 Task: Buy 3 Knife Blocks from Kitchen Knives & Accessories section under best seller category for shipping address: Lauren Sanchez, 523 Junior Avenue, Duluth, Georgia 30097, Cell Number 4046170247. Pay from credit card ending with 9757, CVV 798
Action: Mouse moved to (176, 82)
Screenshot: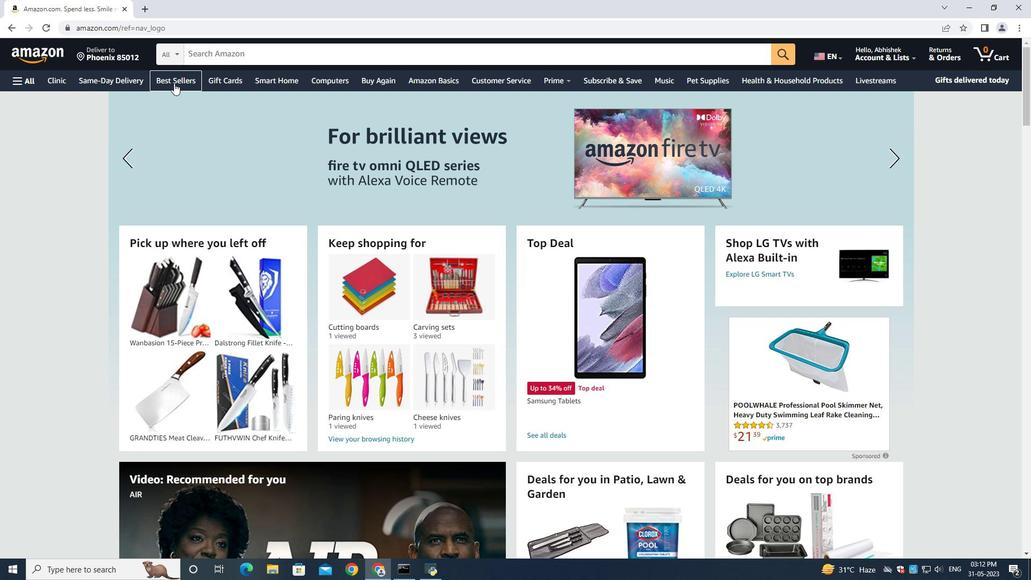
Action: Mouse pressed left at (176, 82)
Screenshot: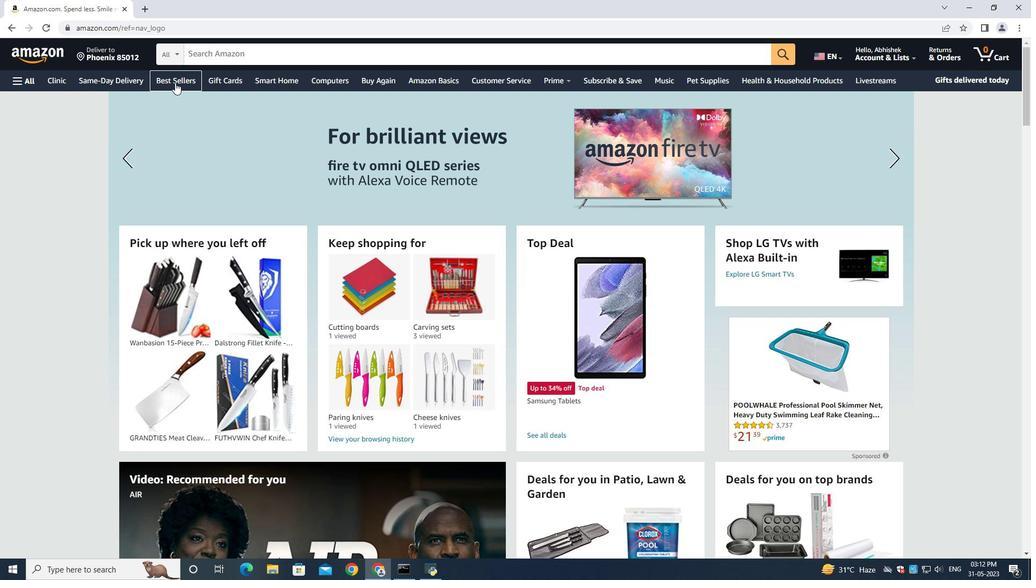 
Action: Mouse moved to (219, 59)
Screenshot: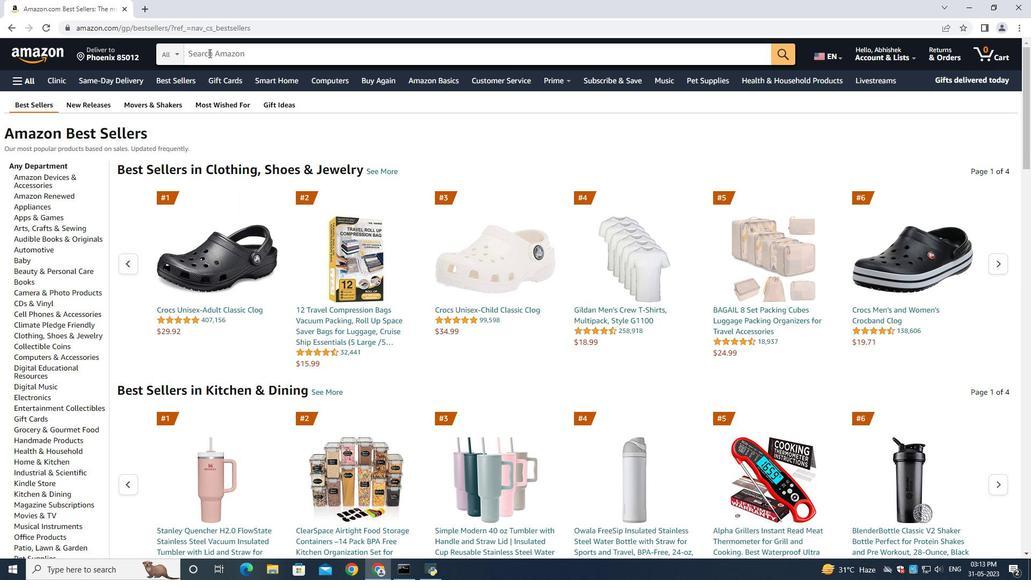 
Action: Mouse pressed left at (219, 59)
Screenshot: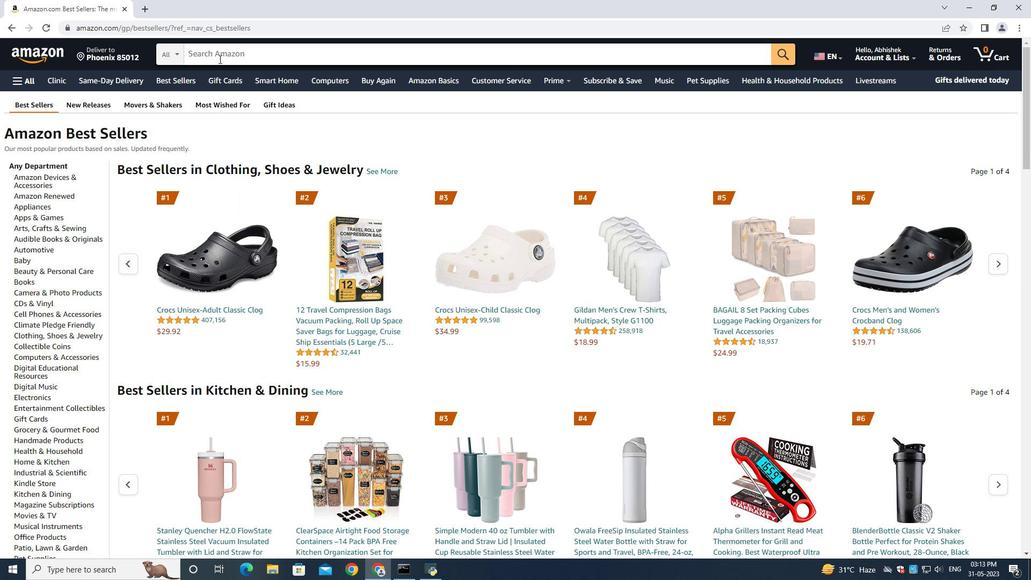 
Action: Mouse moved to (215, 59)
Screenshot: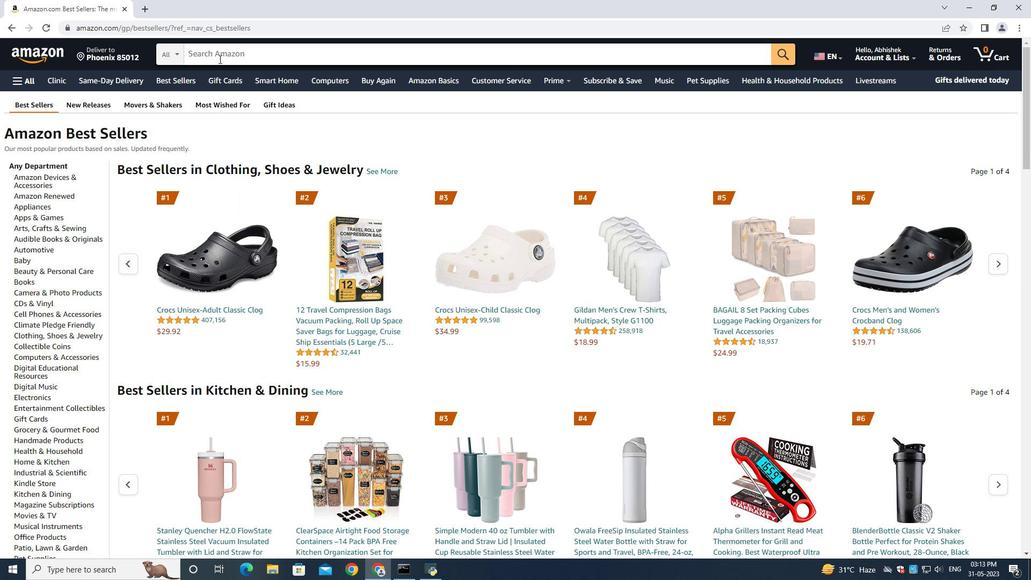 
Action: Key pressed <Key.shift><Key.shift><Key.shift><Key.shift><Key.shift><Key.shift><Key.shift><Key.shift><Key.shift><Key.shift>Knife<Key.space><Key.shift><Key.shift>Blocks<Key.enter>
Screenshot: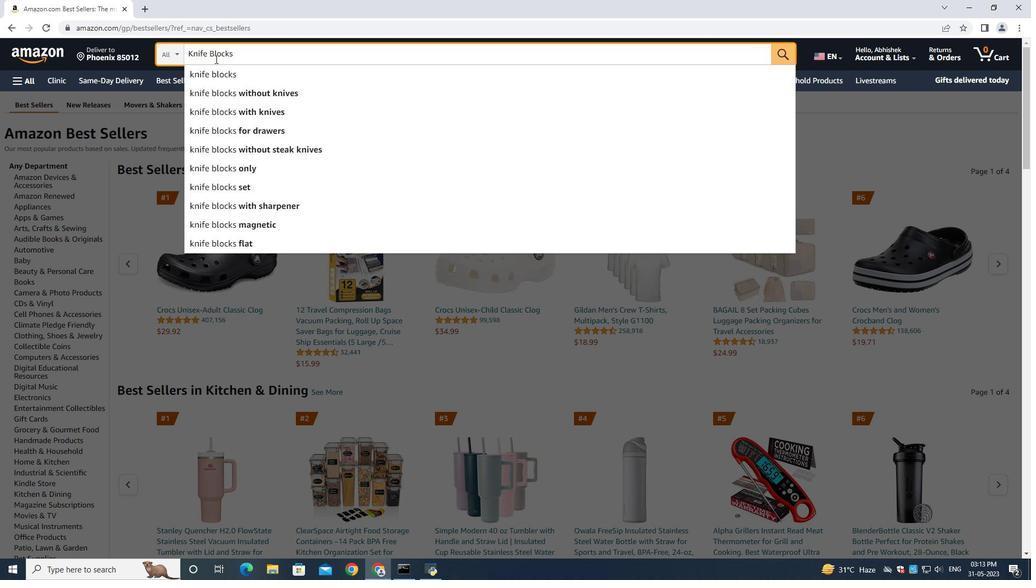 
Action: Mouse moved to (80, 290)
Screenshot: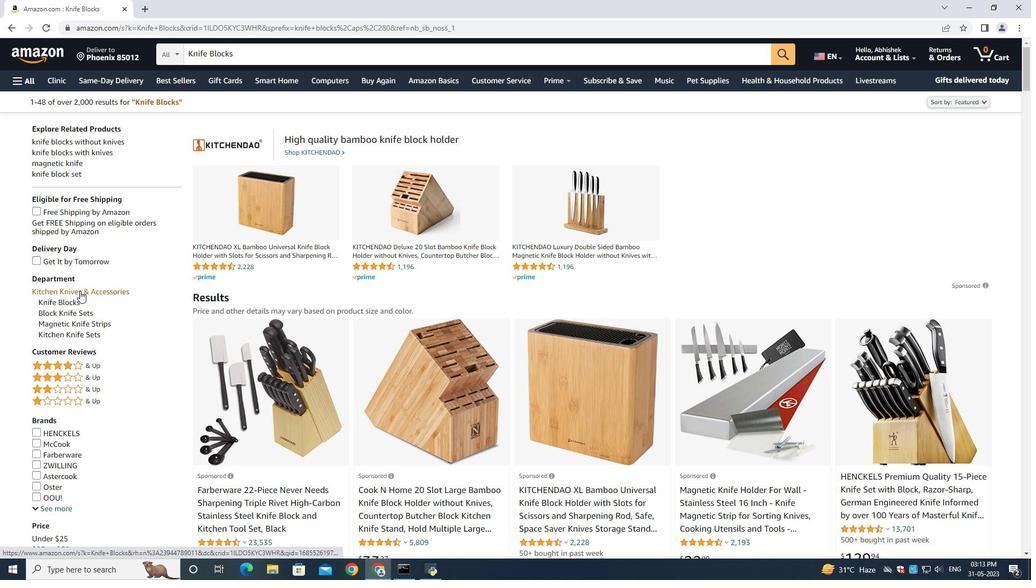 
Action: Mouse pressed left at (80, 290)
Screenshot: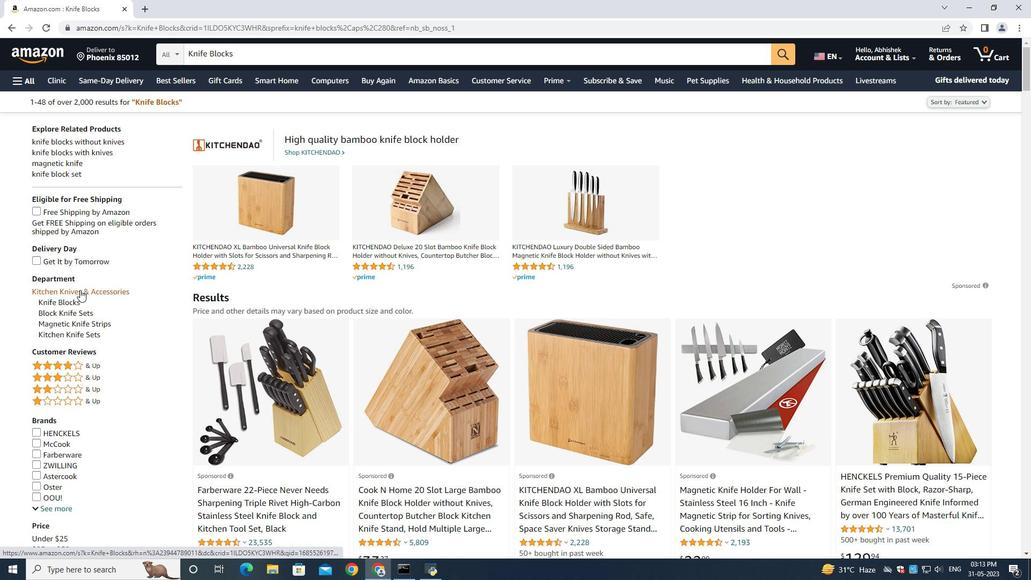 
Action: Mouse moved to (439, 387)
Screenshot: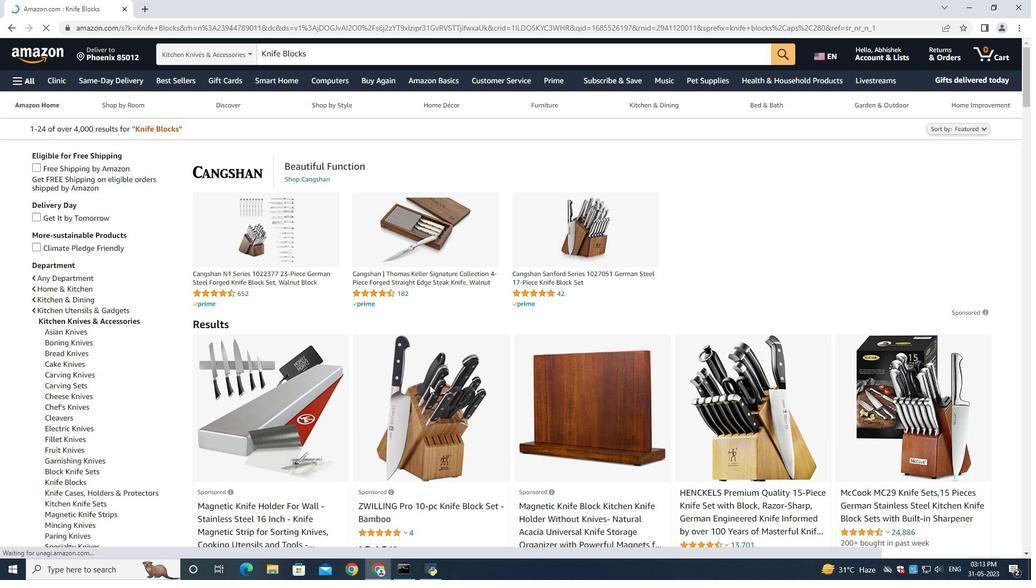 
Action: Mouse scrolled (439, 387) with delta (0, 0)
Screenshot: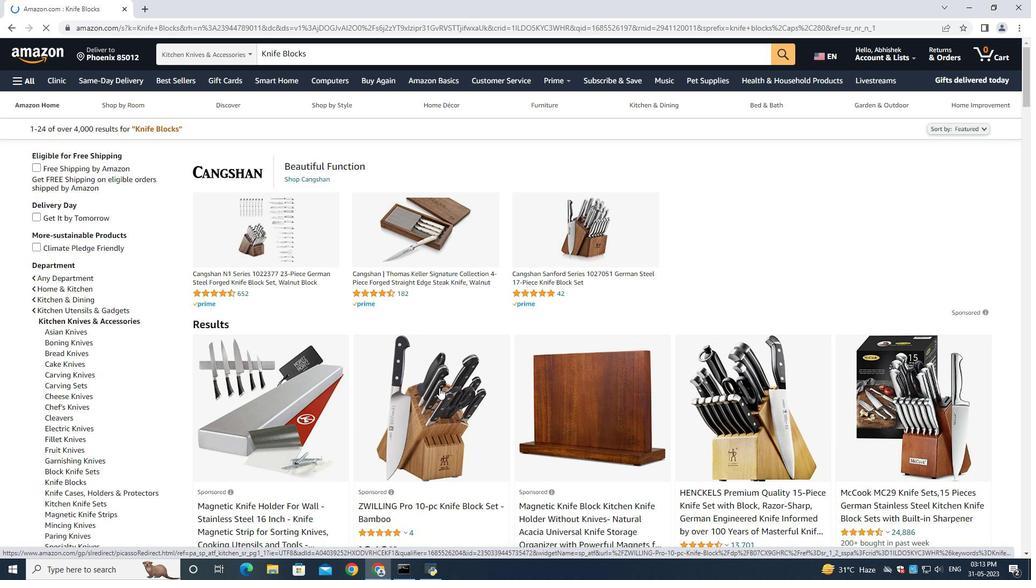 
Action: Mouse scrolled (439, 387) with delta (0, 0)
Screenshot: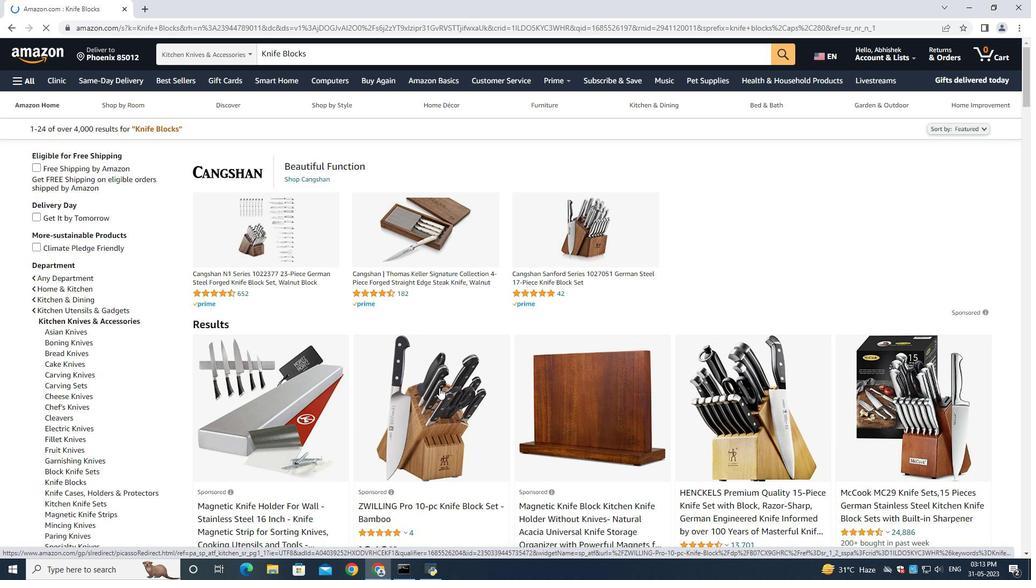 
Action: Mouse moved to (439, 387)
Screenshot: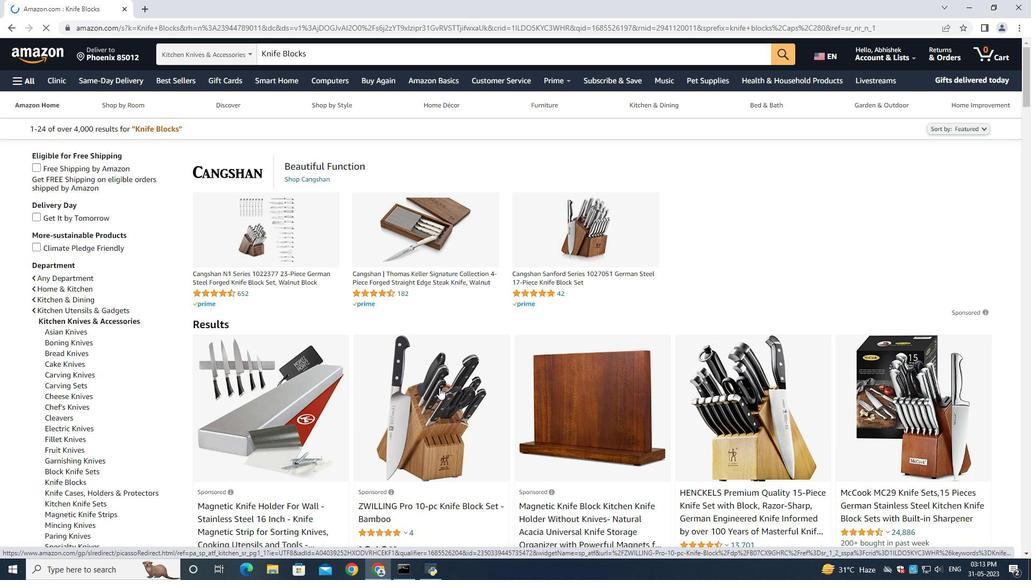 
Action: Mouse scrolled (439, 387) with delta (0, 0)
Screenshot: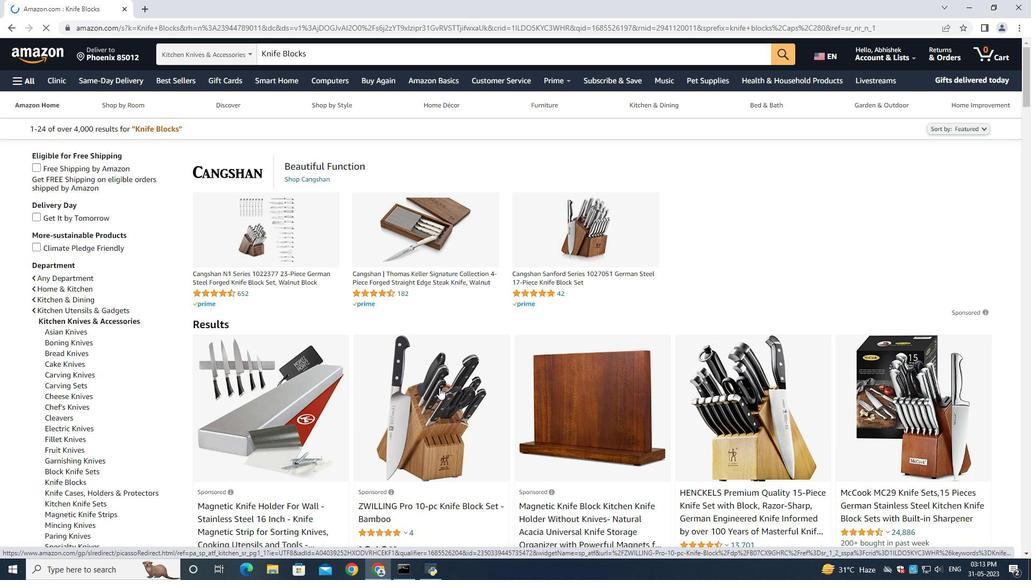 
Action: Mouse scrolled (439, 387) with delta (0, 0)
Screenshot: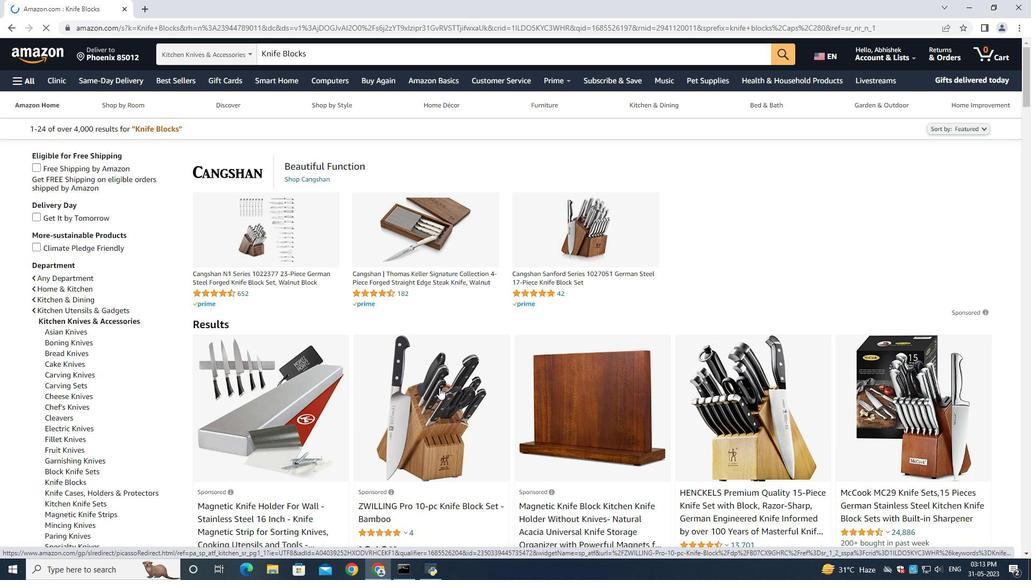 
Action: Mouse moved to (728, 288)
Screenshot: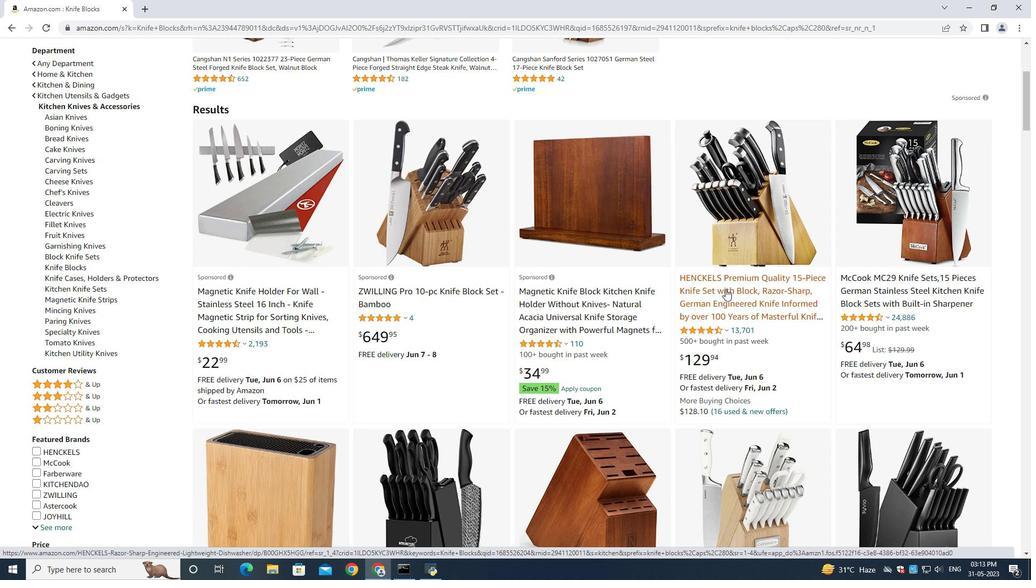 
Action: Mouse pressed left at (728, 288)
Screenshot: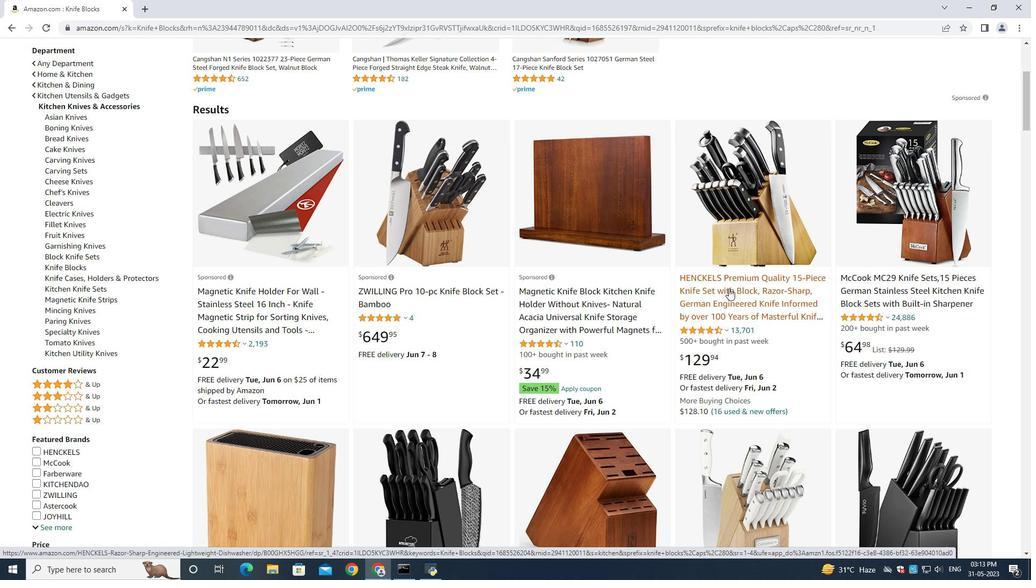 
Action: Mouse moved to (393, 479)
Screenshot: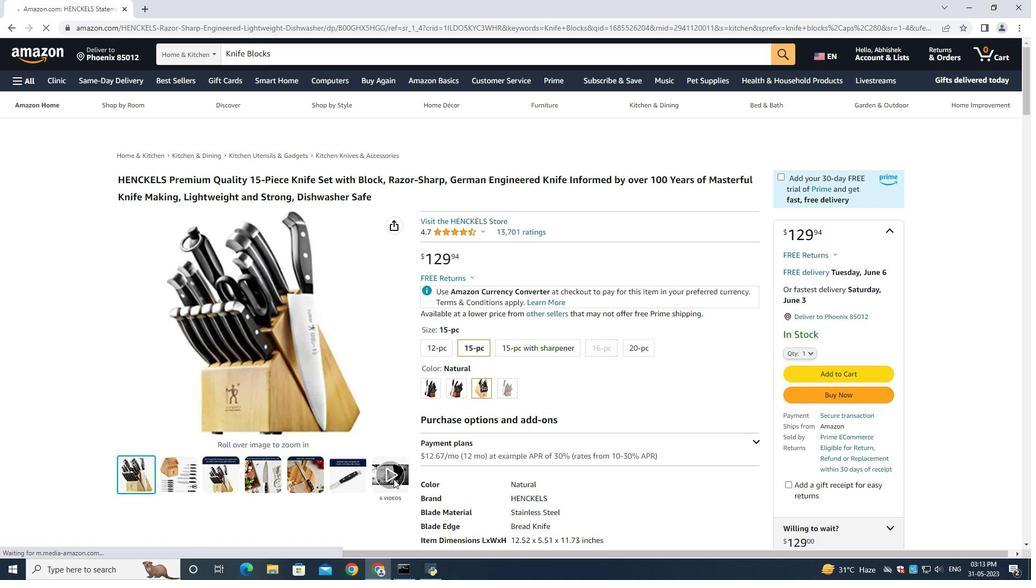 
Action: Mouse pressed left at (393, 479)
Screenshot: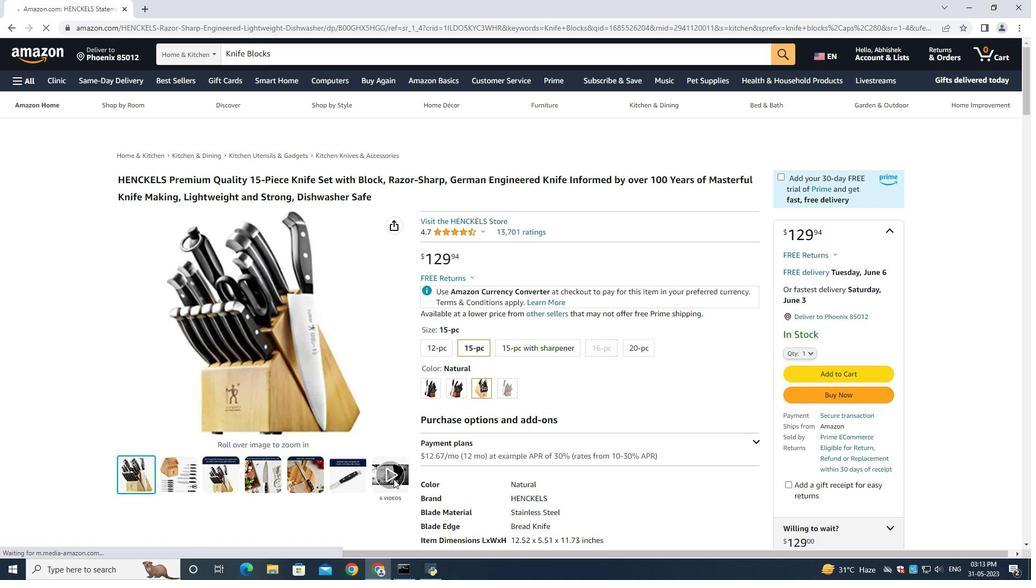 
Action: Mouse moved to (993, 98)
Screenshot: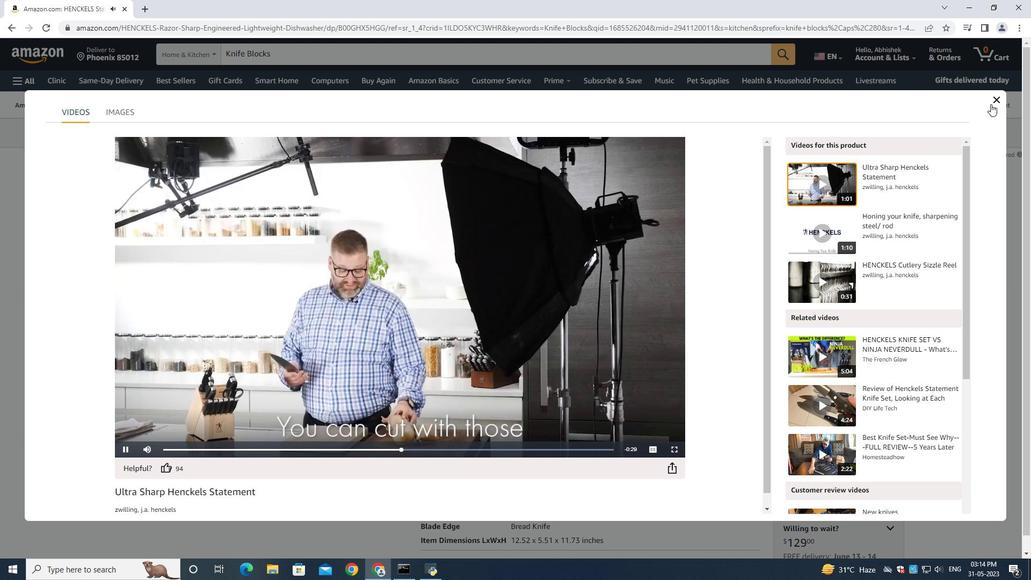 
Action: Mouse pressed left at (993, 98)
Screenshot: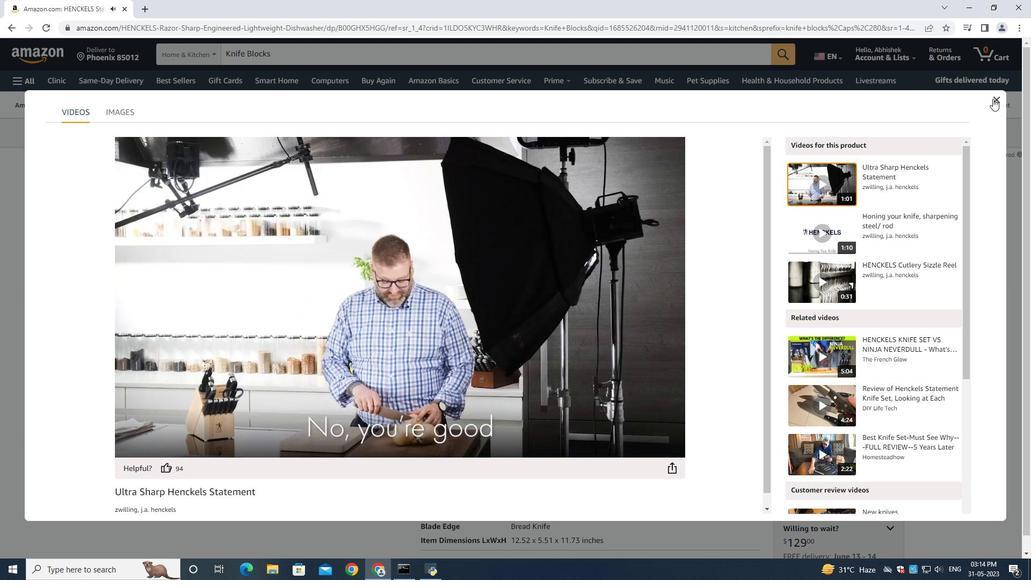 
Action: Mouse moved to (804, 351)
Screenshot: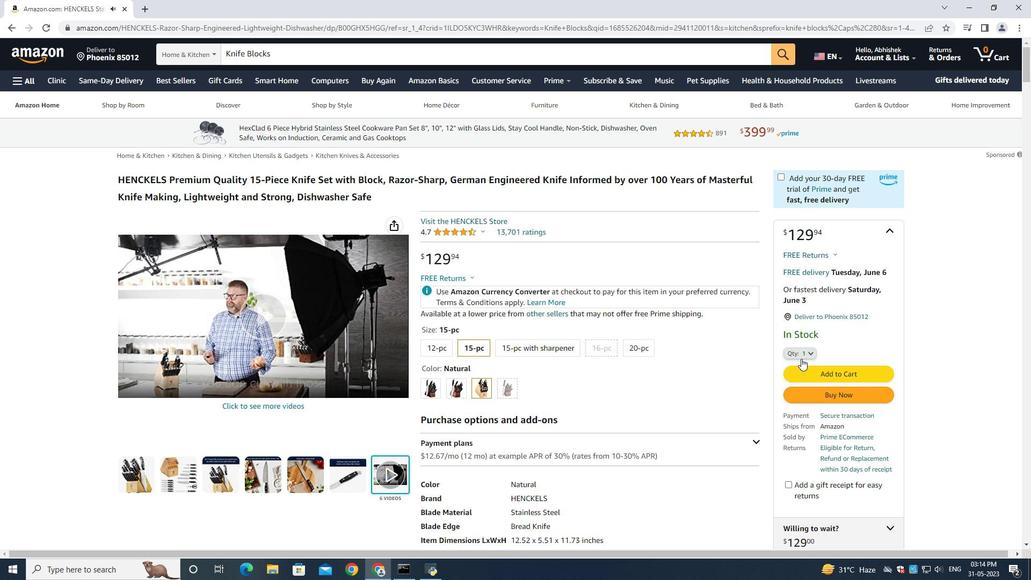 
Action: Mouse pressed left at (804, 351)
Screenshot: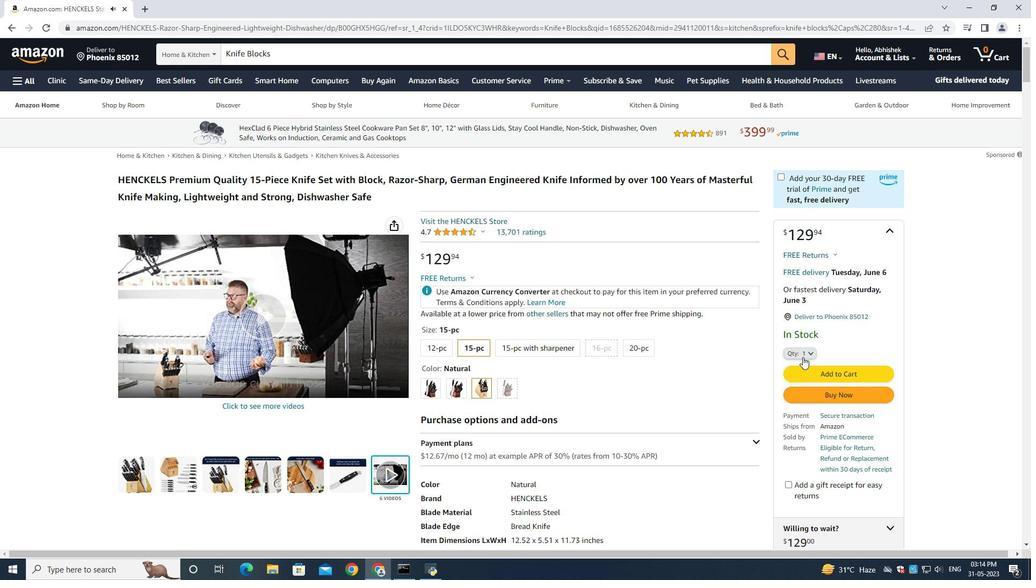 
Action: Mouse moved to (801, 91)
Screenshot: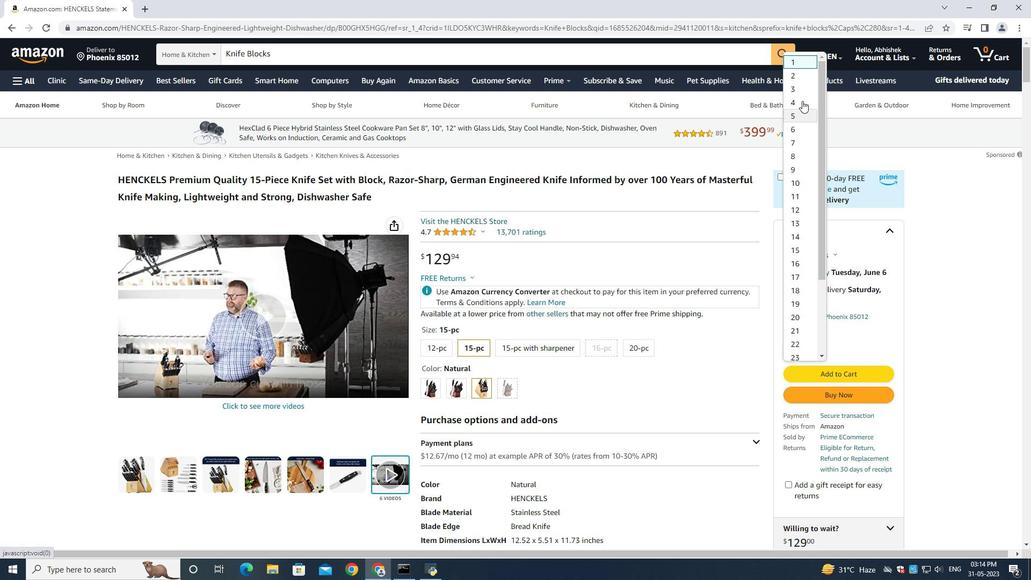 
Action: Mouse pressed left at (801, 91)
Screenshot: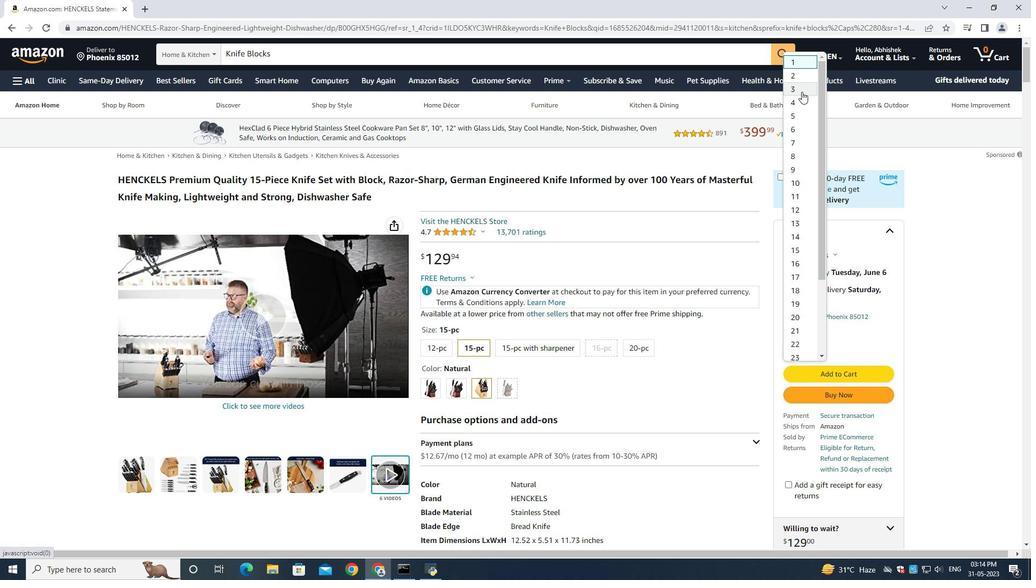 
Action: Mouse moved to (833, 392)
Screenshot: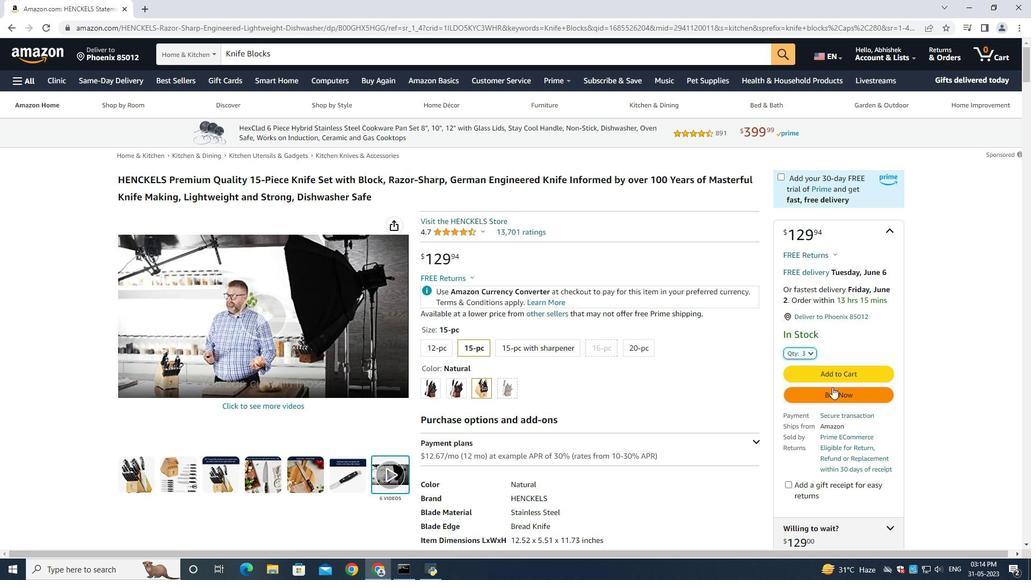 
Action: Mouse pressed left at (833, 392)
Screenshot: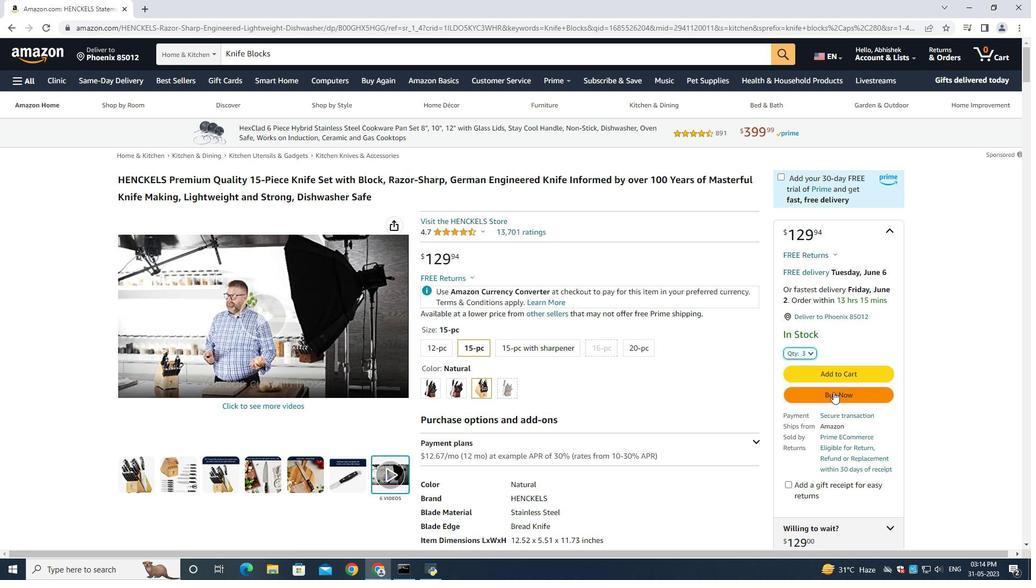 
Action: Mouse moved to (548, 384)
Screenshot: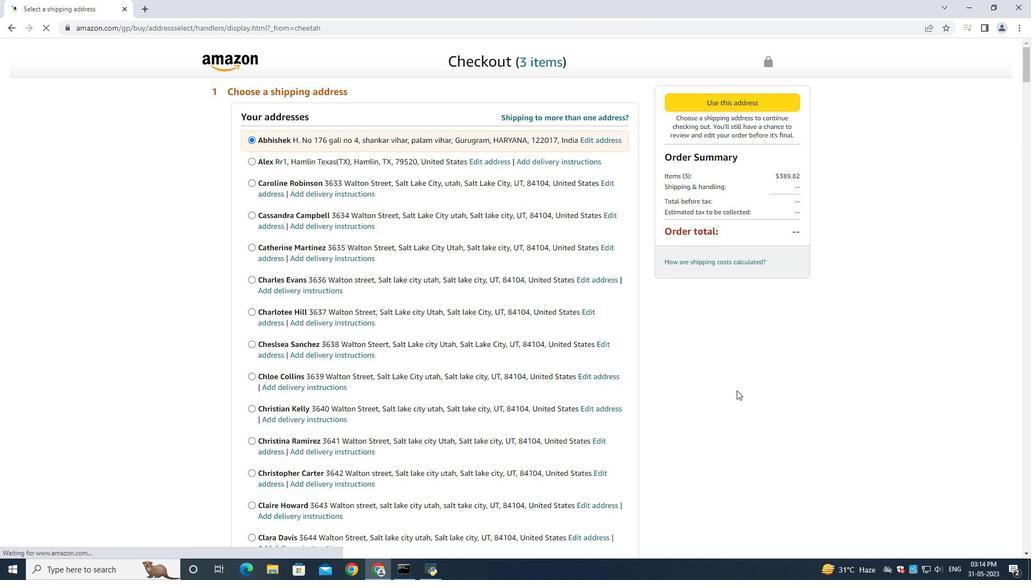 
Action: Mouse scrolled (548, 384) with delta (0, 0)
Screenshot: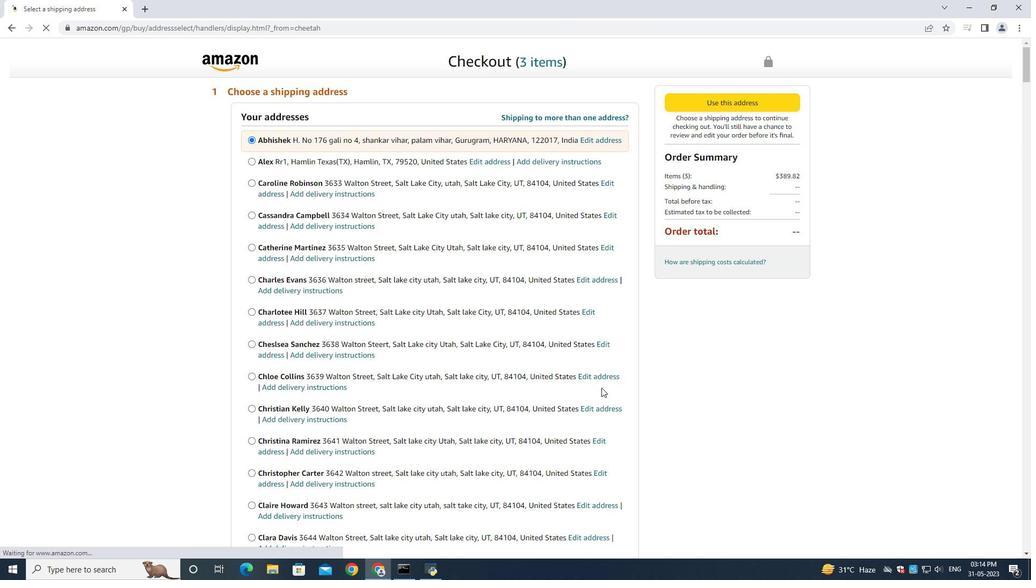 
Action: Mouse moved to (548, 384)
Screenshot: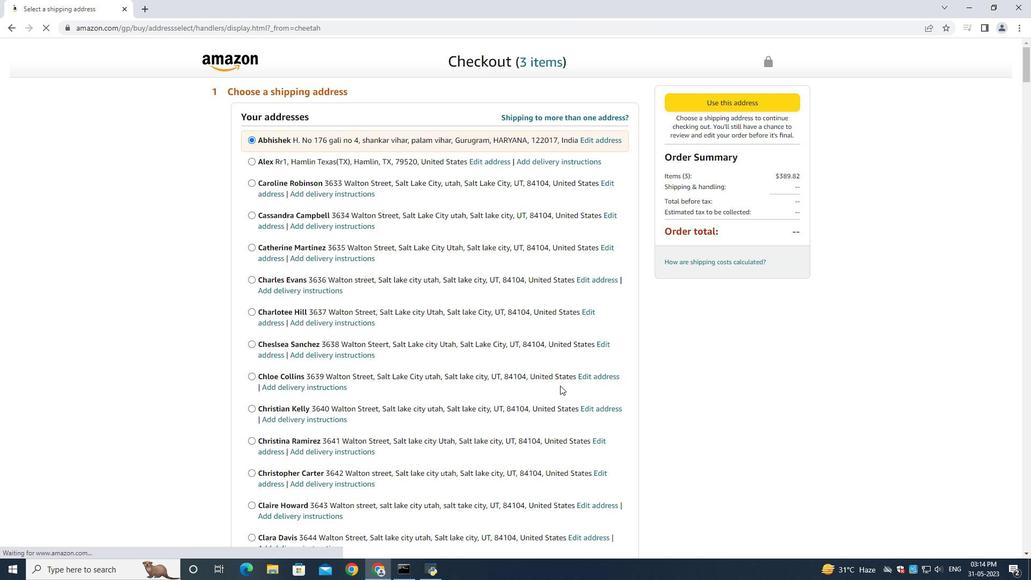 
Action: Mouse scrolled (548, 384) with delta (0, 0)
Screenshot: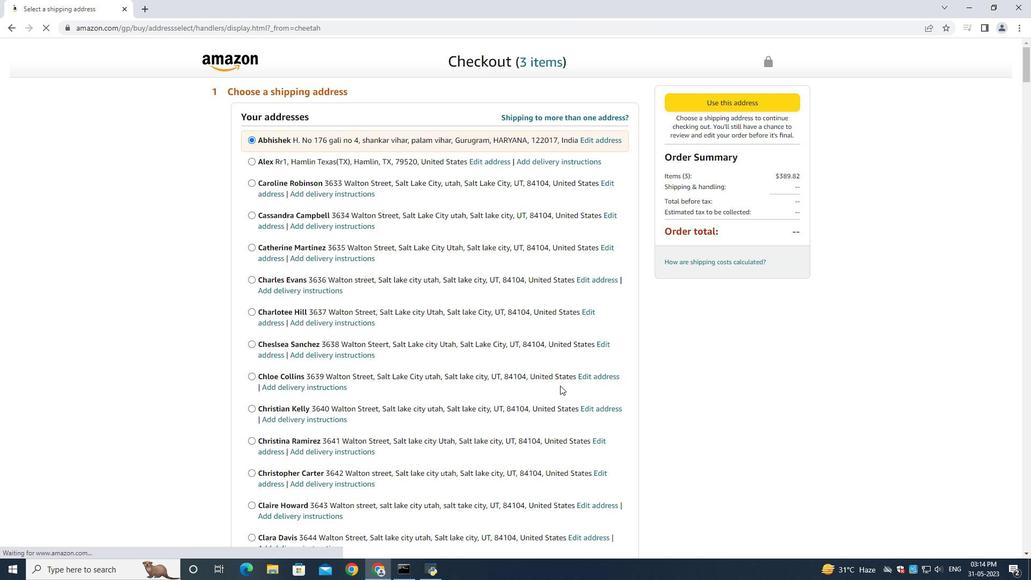 
Action: Mouse scrolled (548, 384) with delta (0, 0)
Screenshot: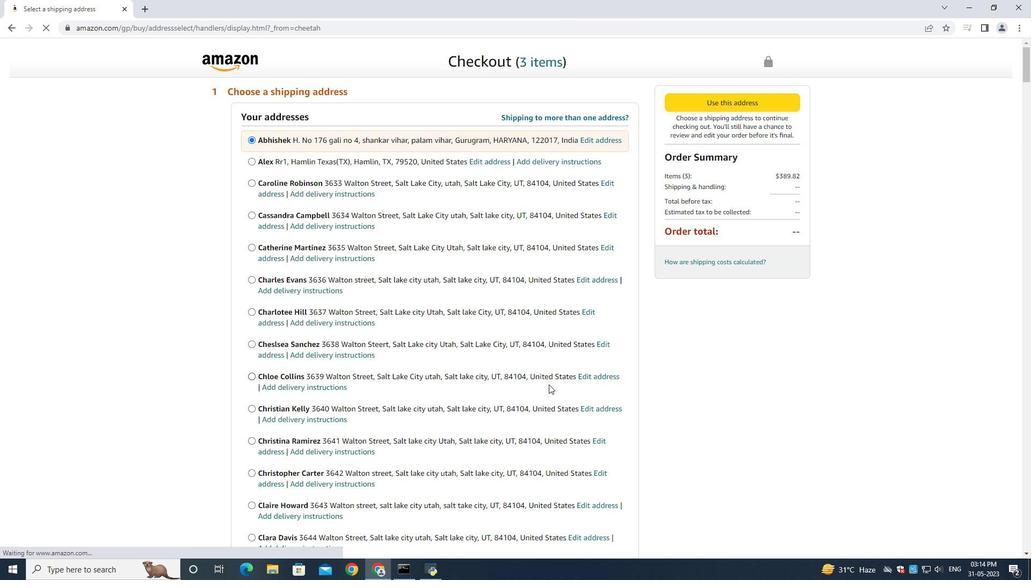 
Action: Mouse scrolled (548, 384) with delta (0, 0)
Screenshot: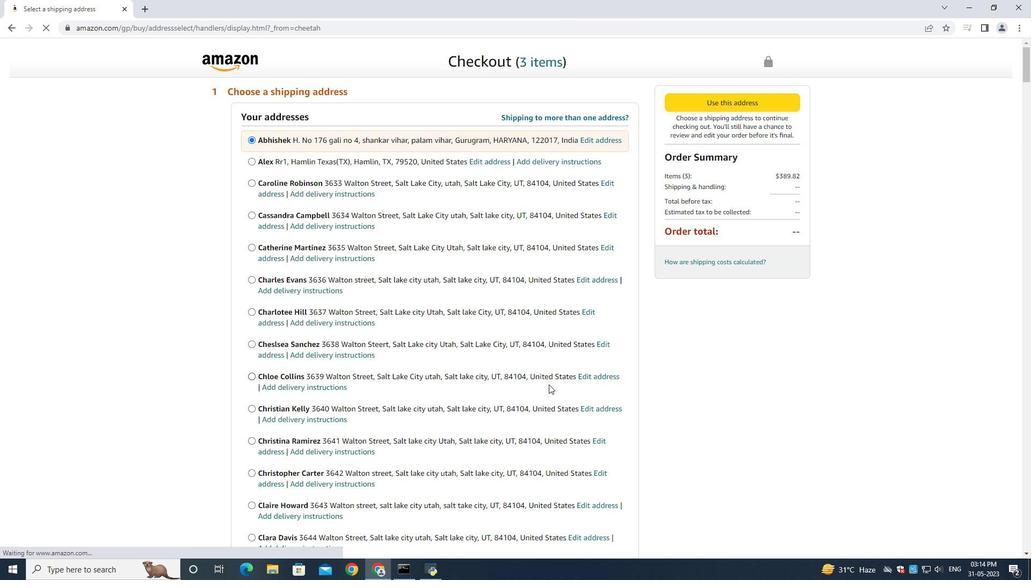 
Action: Mouse scrolled (548, 384) with delta (0, 0)
Screenshot: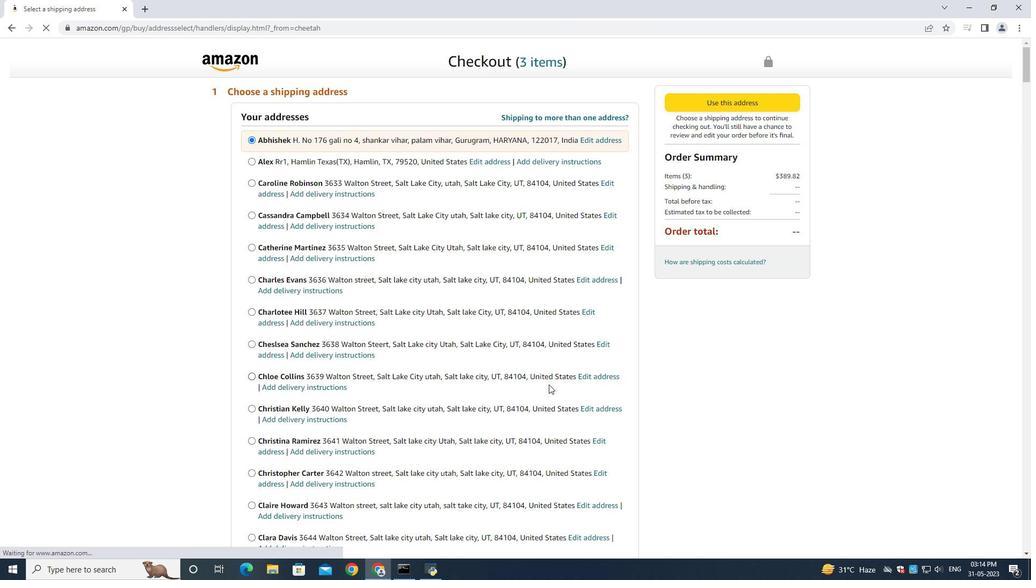 
Action: Mouse scrolled (548, 384) with delta (0, 0)
Screenshot: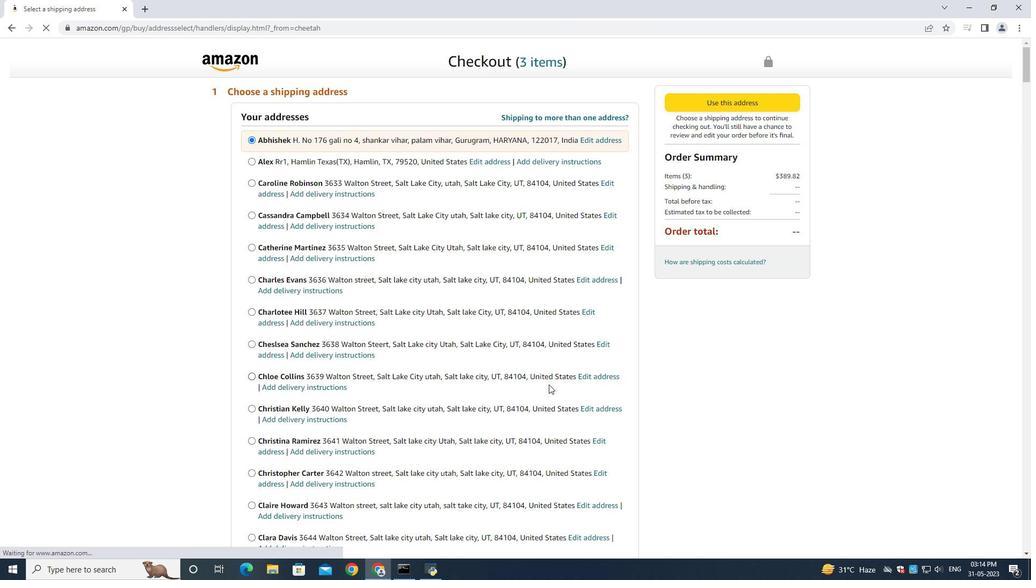 
Action: Mouse moved to (664, 406)
Screenshot: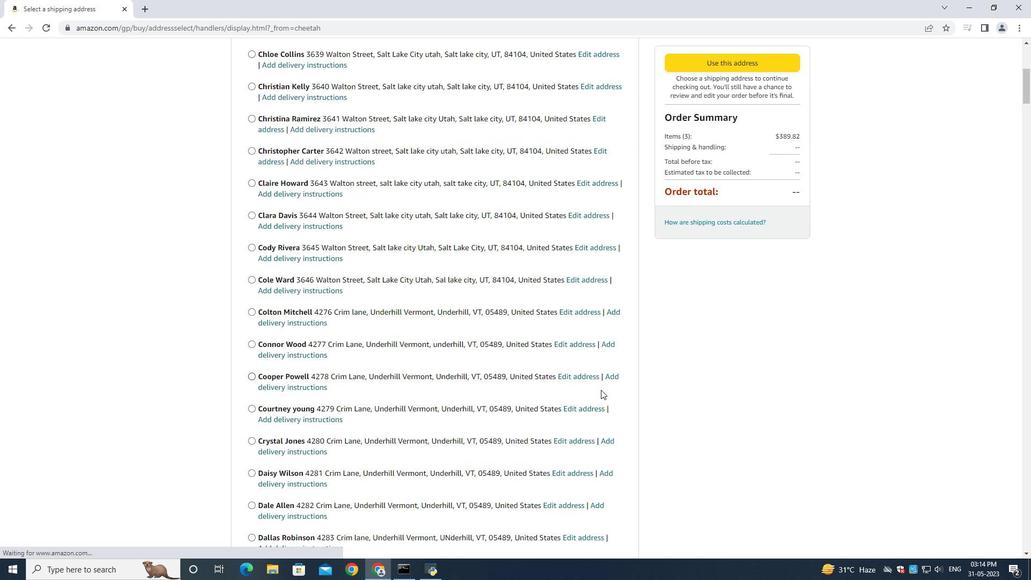 
Action: Mouse scrolled (662, 403) with delta (0, 0)
Screenshot: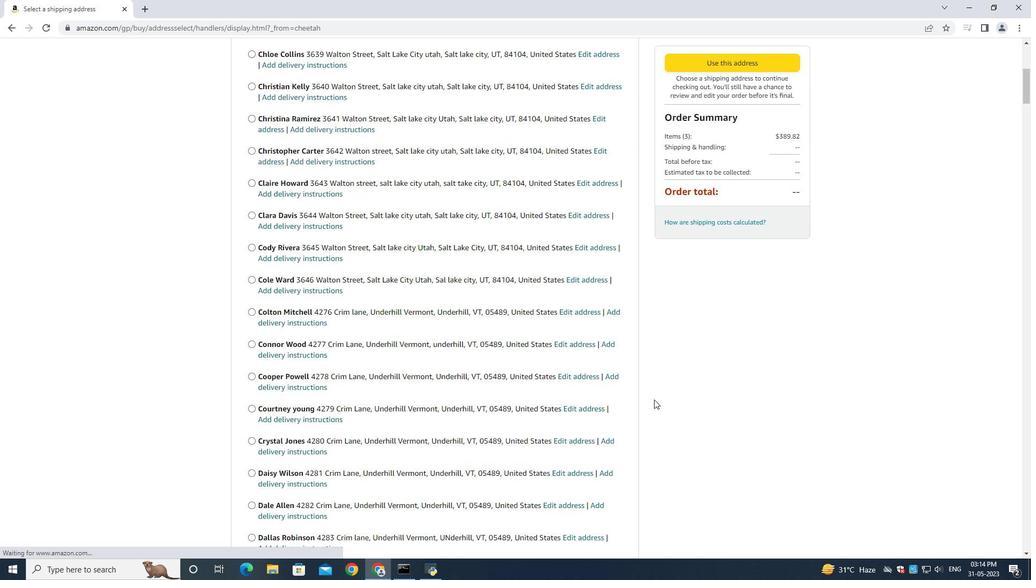 
Action: Mouse moved to (665, 406)
Screenshot: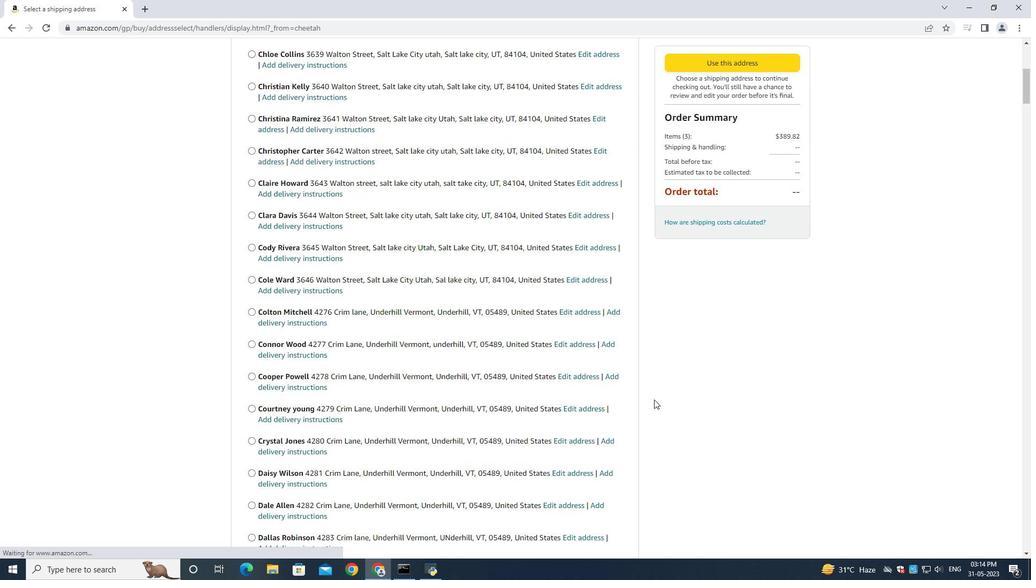 
Action: Mouse scrolled (665, 406) with delta (0, 0)
Screenshot: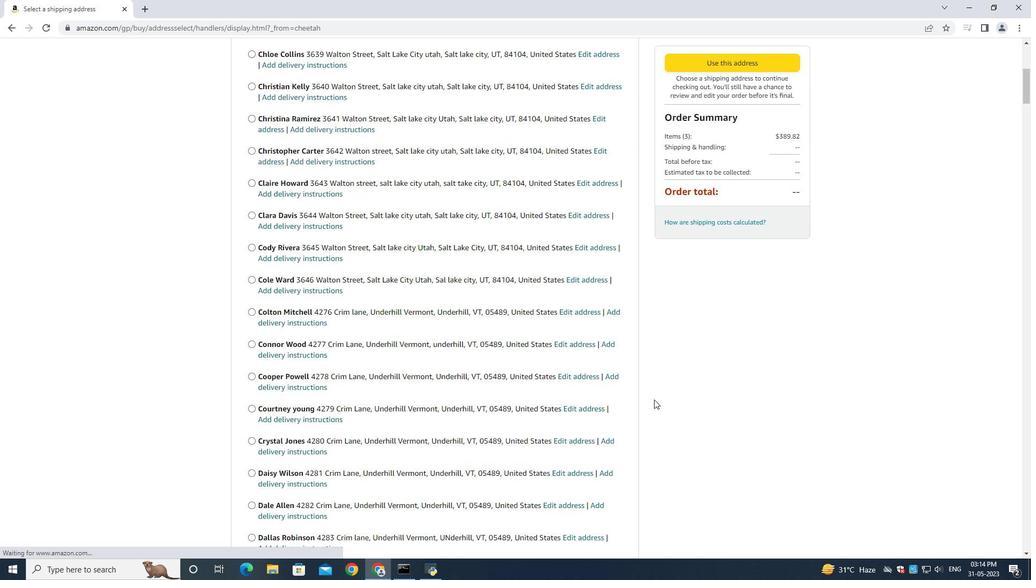 
Action: Mouse moved to (665, 406)
Screenshot: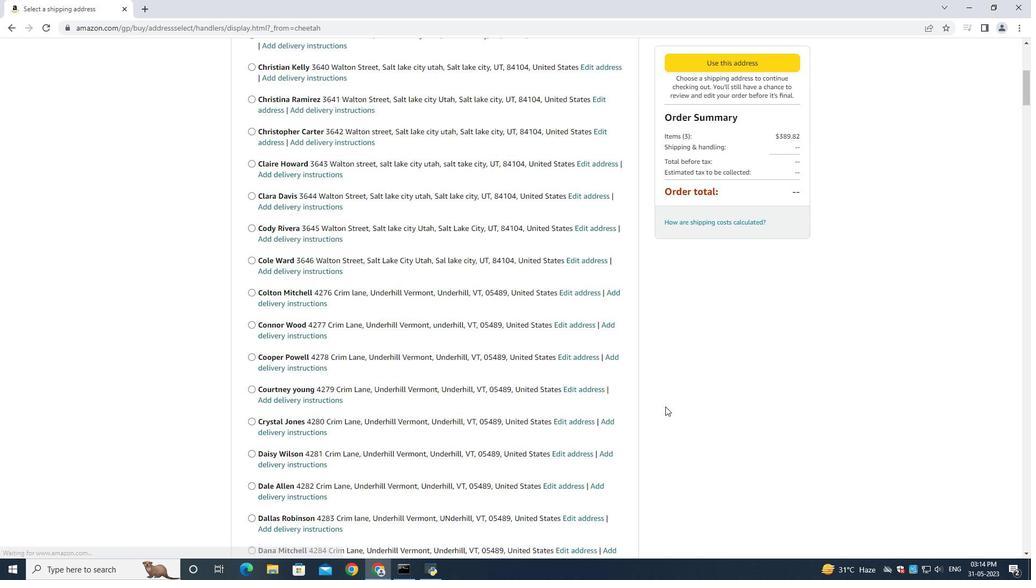 
Action: Mouse scrolled (665, 406) with delta (0, 0)
Screenshot: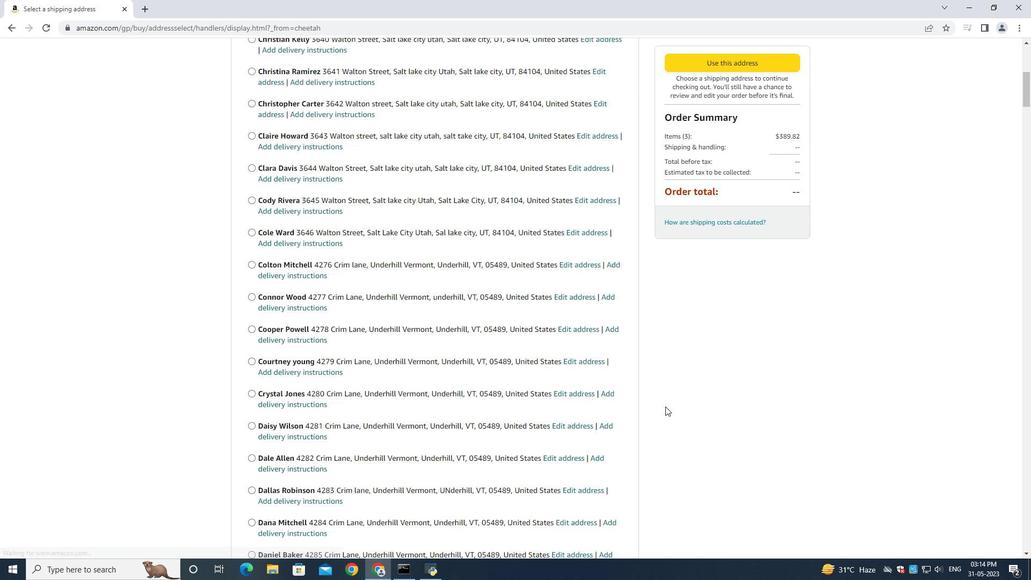 
Action: Mouse moved to (668, 406)
Screenshot: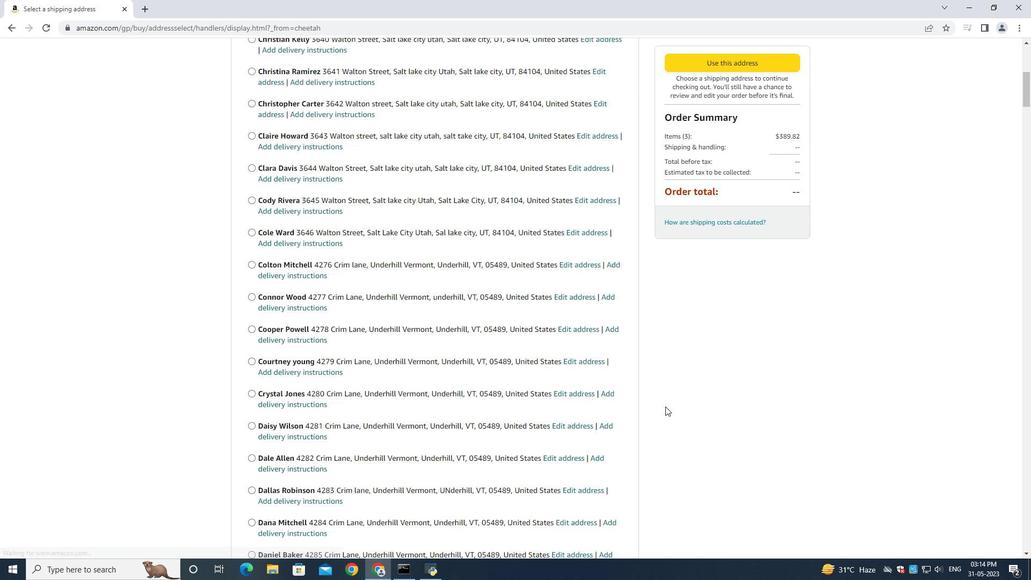 
Action: Mouse scrolled (665, 406) with delta (0, 0)
Screenshot: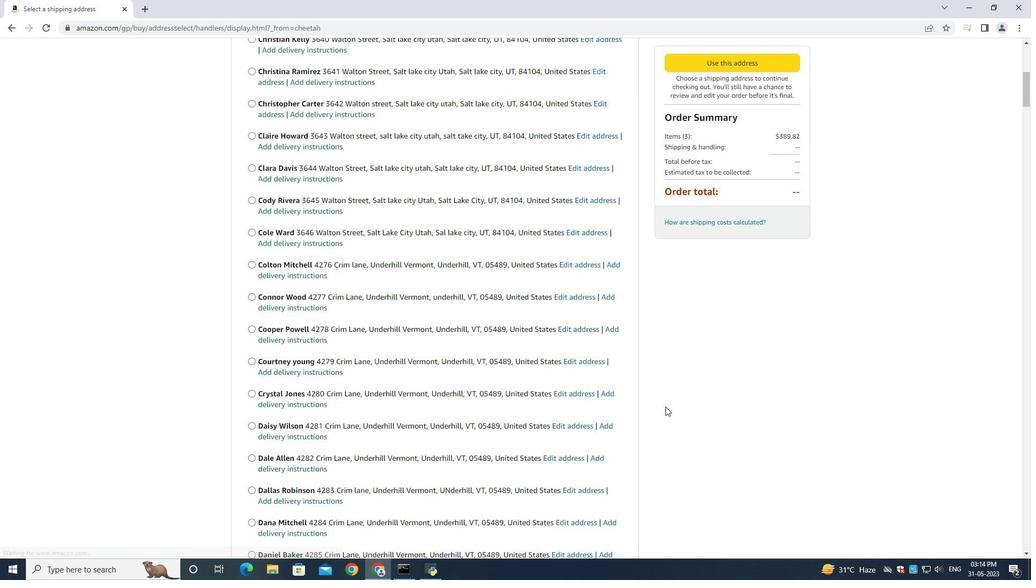 
Action: Mouse moved to (671, 406)
Screenshot: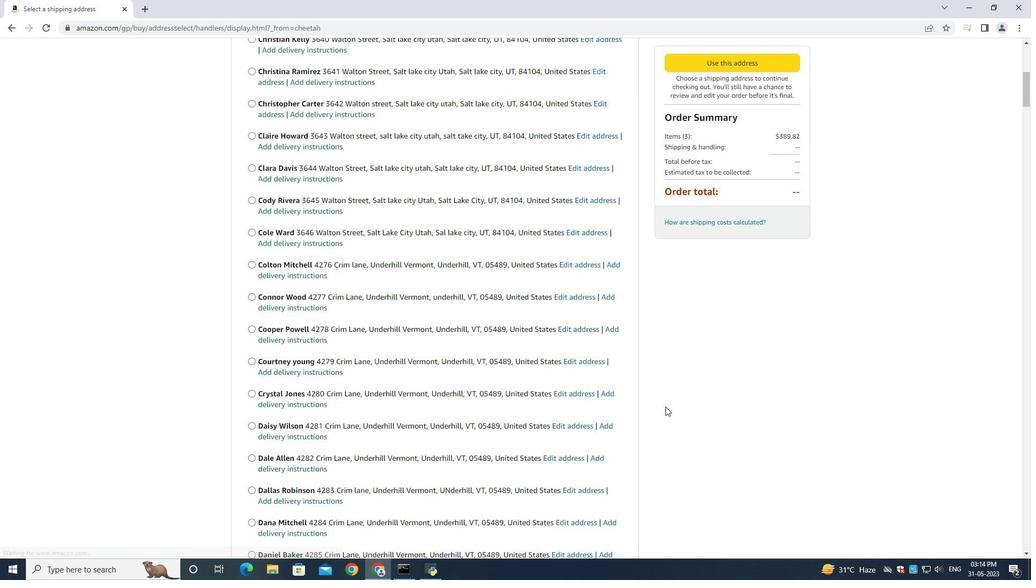 
Action: Mouse scrolled (665, 406) with delta (0, 0)
Screenshot: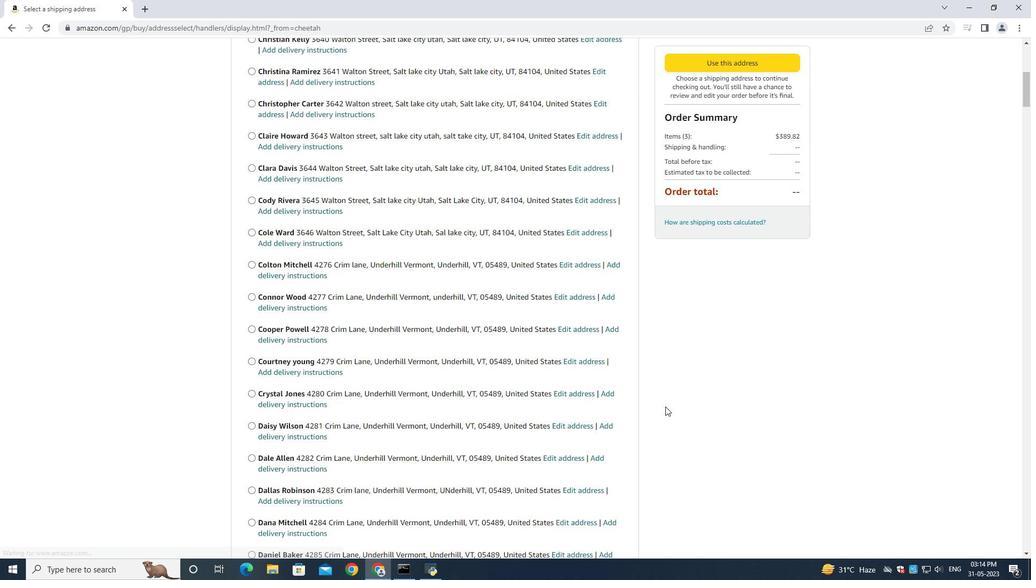 
Action: Mouse moved to (699, 406)
Screenshot: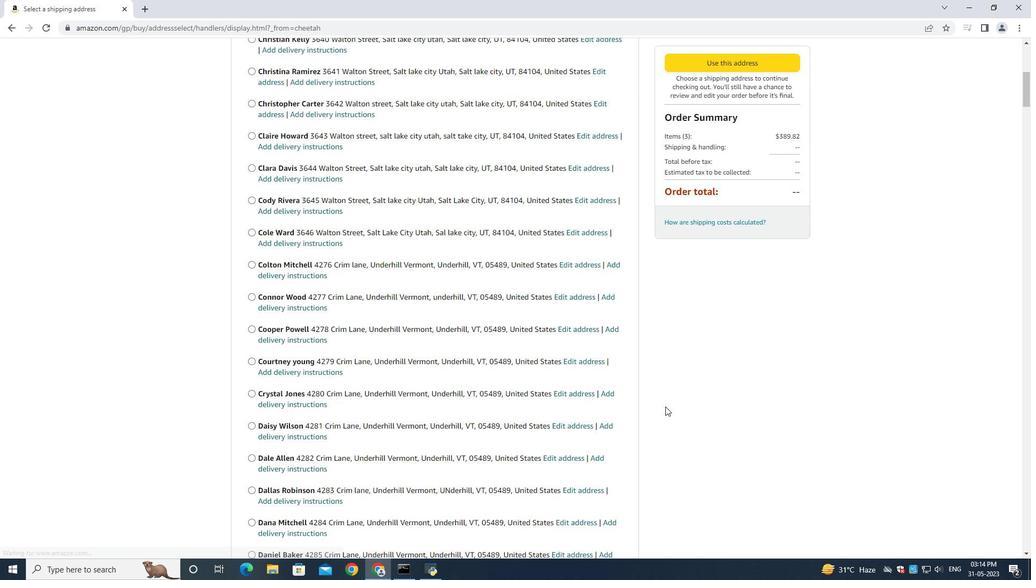 
Action: Mouse scrolled (665, 406) with delta (0, 0)
Screenshot: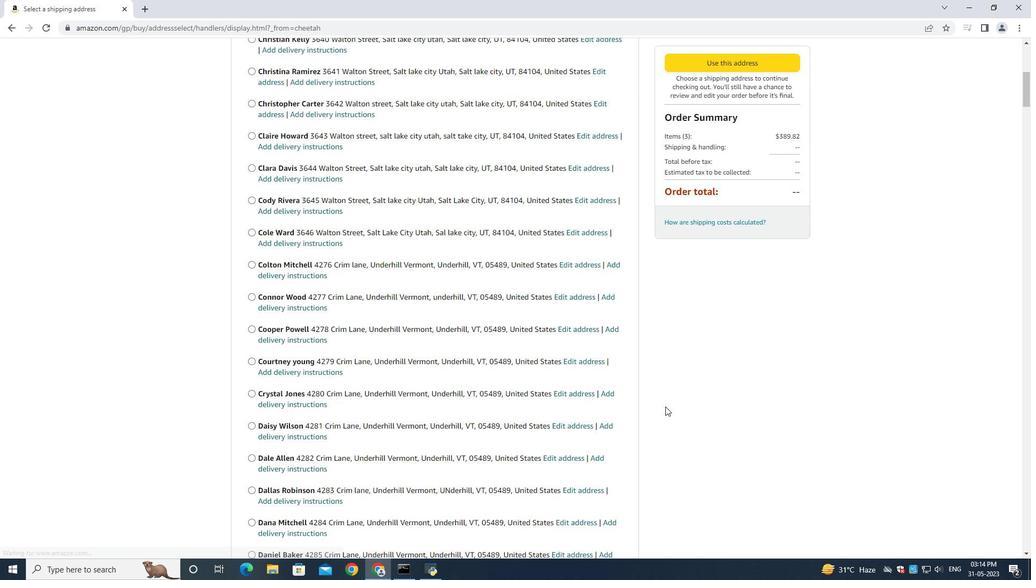 
Action: Mouse moved to (1024, 118)
Screenshot: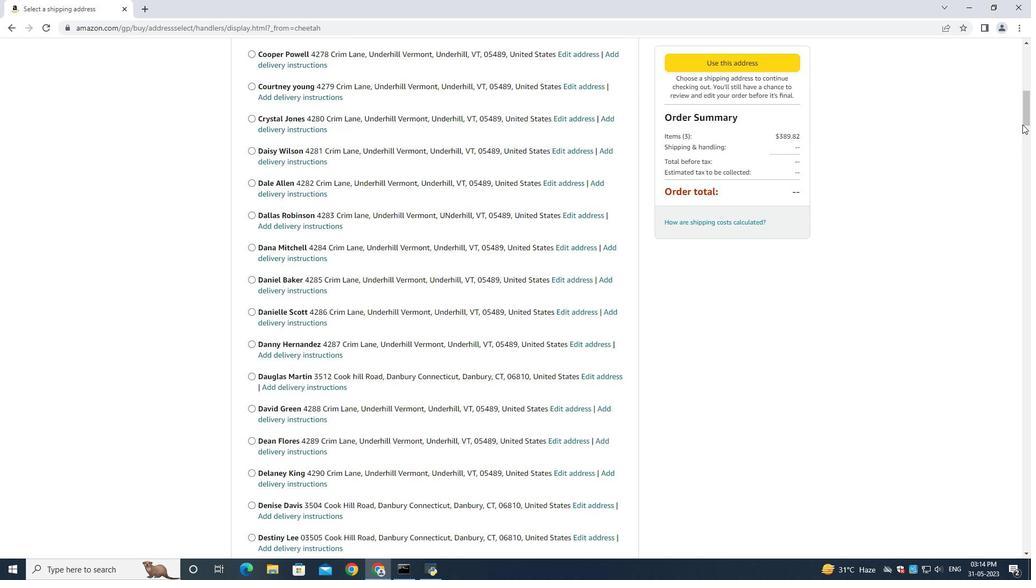 
Action: Mouse pressed left at (1024, 118)
Screenshot: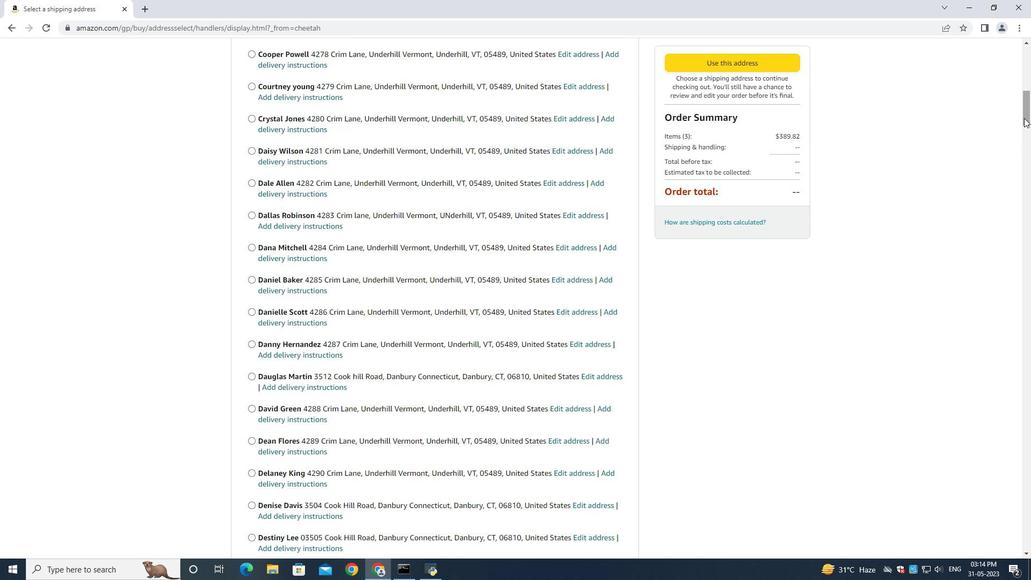 
Action: Mouse moved to (612, 371)
Screenshot: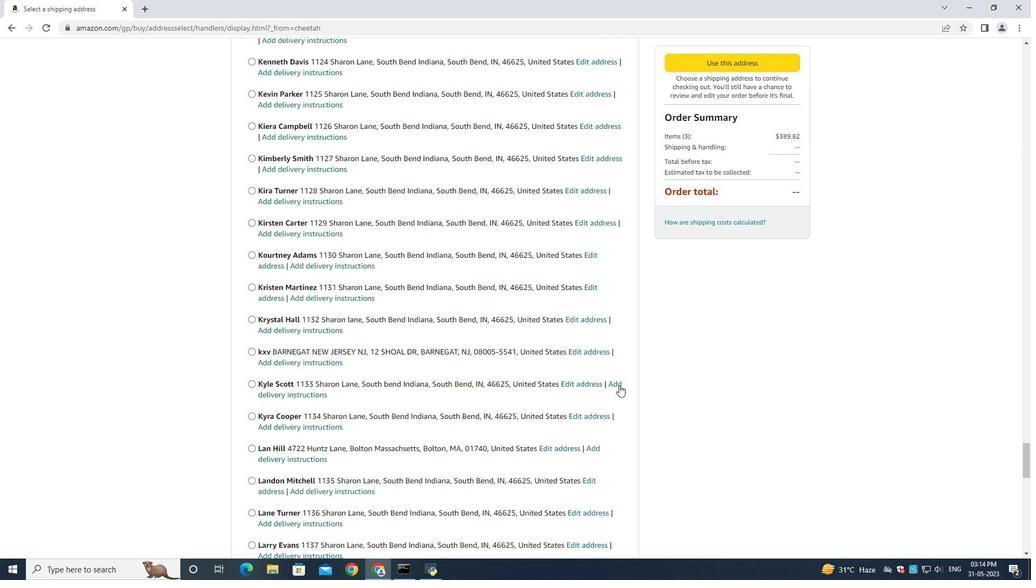 
Action: Mouse scrolled (612, 370) with delta (0, 0)
Screenshot: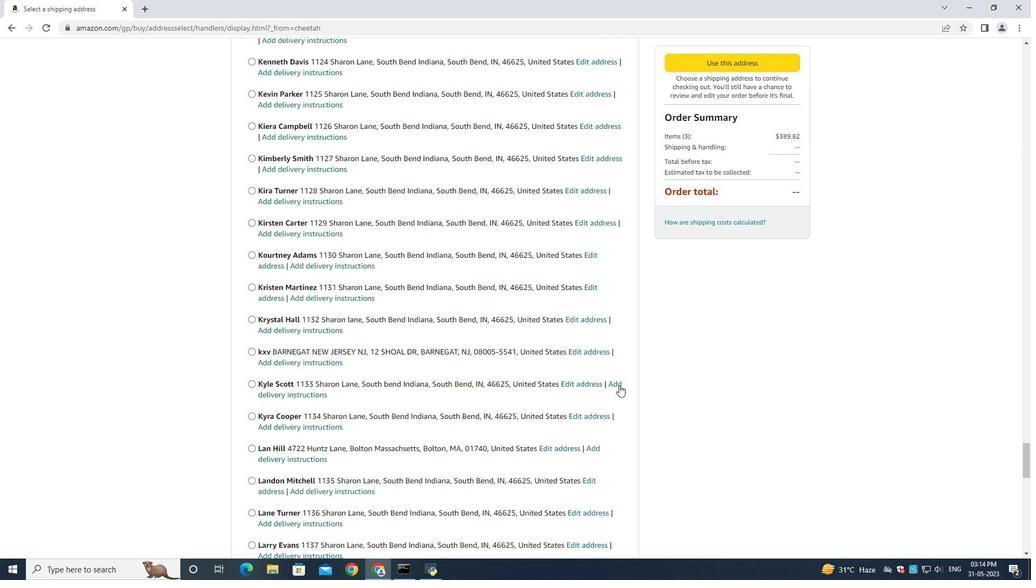 
Action: Mouse moved to (612, 371)
Screenshot: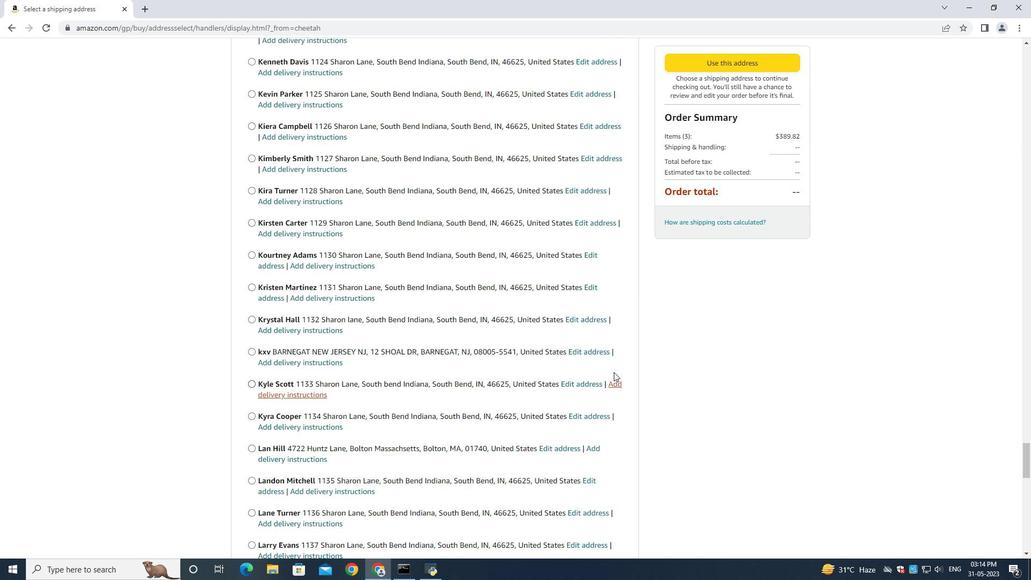 
Action: Mouse scrolled (612, 371) with delta (0, 0)
Screenshot: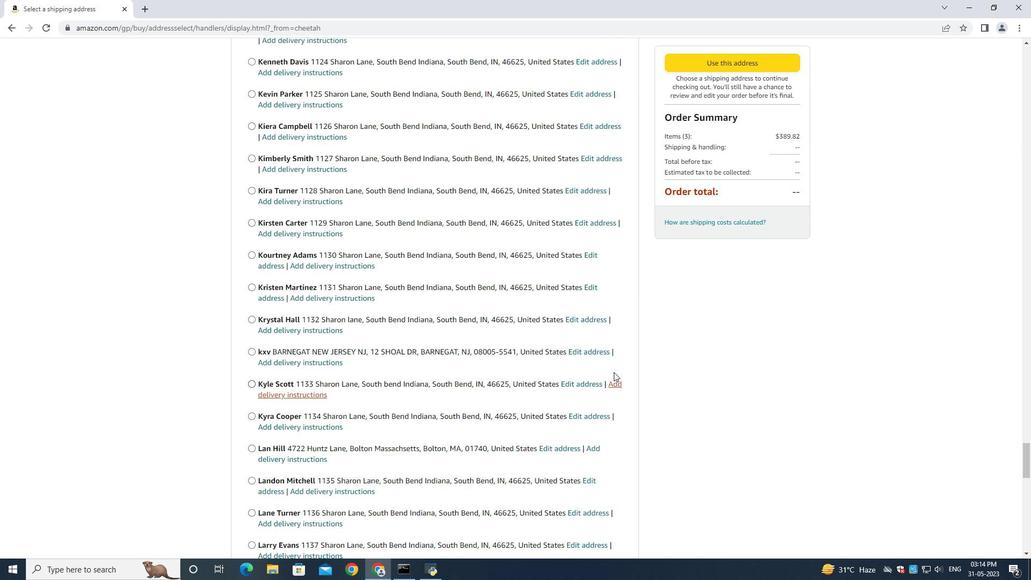 
Action: Mouse scrolled (612, 371) with delta (0, 0)
Screenshot: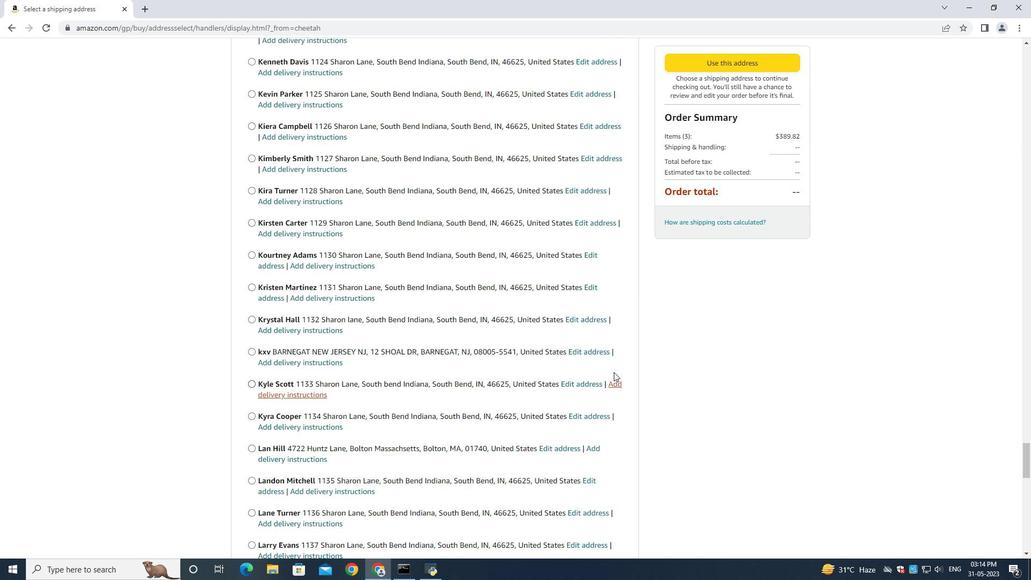 
Action: Mouse scrolled (612, 371) with delta (0, 0)
Screenshot: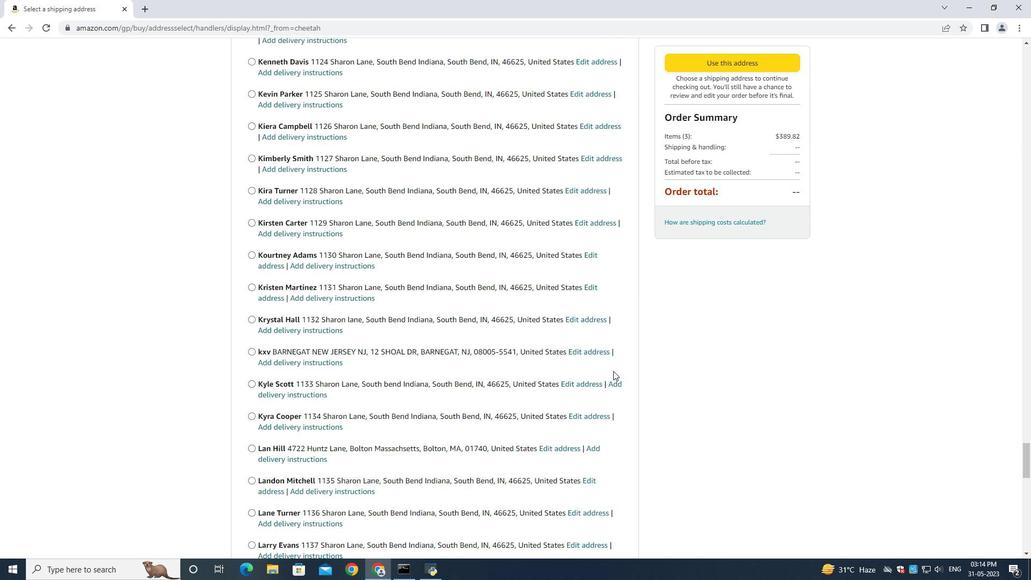 
Action: Mouse scrolled (612, 371) with delta (0, 0)
Screenshot: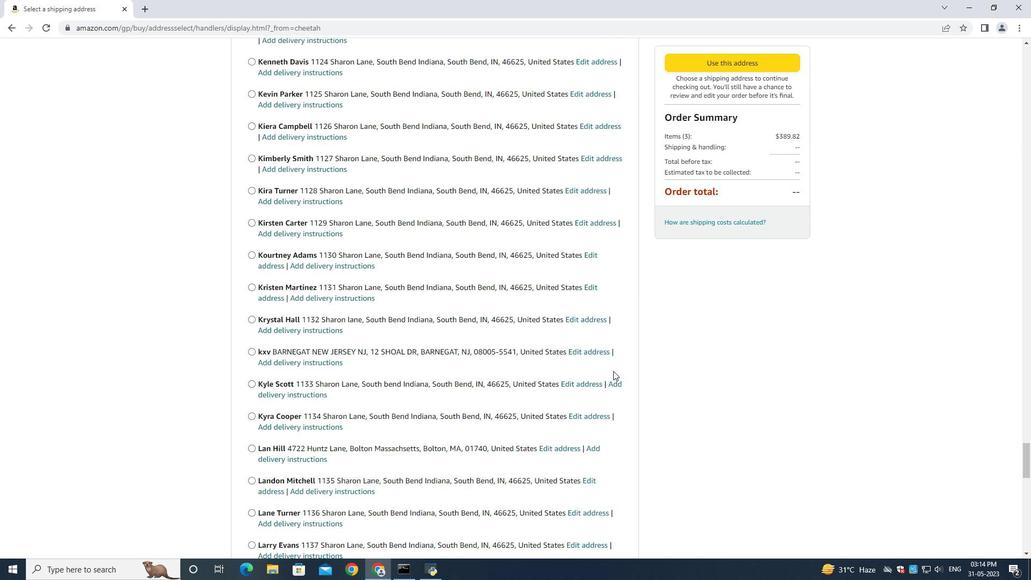 
Action: Mouse scrolled (612, 371) with delta (0, 0)
Screenshot: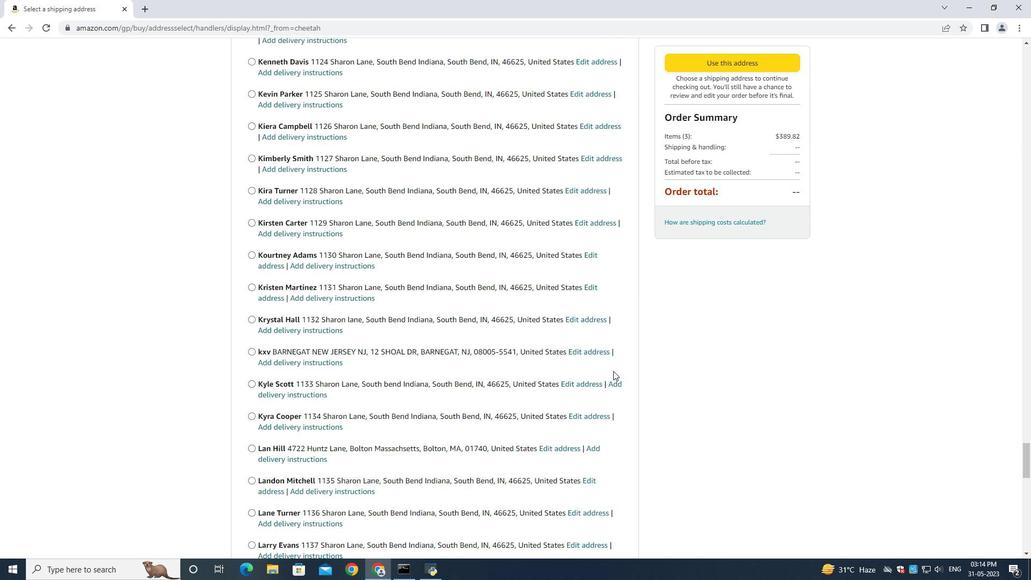 
Action: Mouse moved to (615, 367)
Screenshot: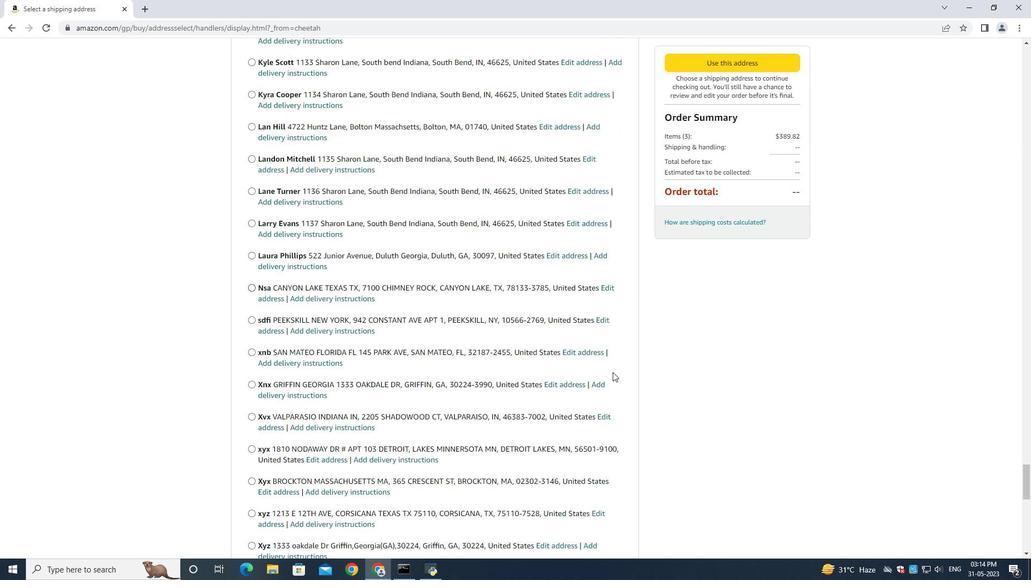 
Action: Mouse scrolled (615, 366) with delta (0, 0)
Screenshot: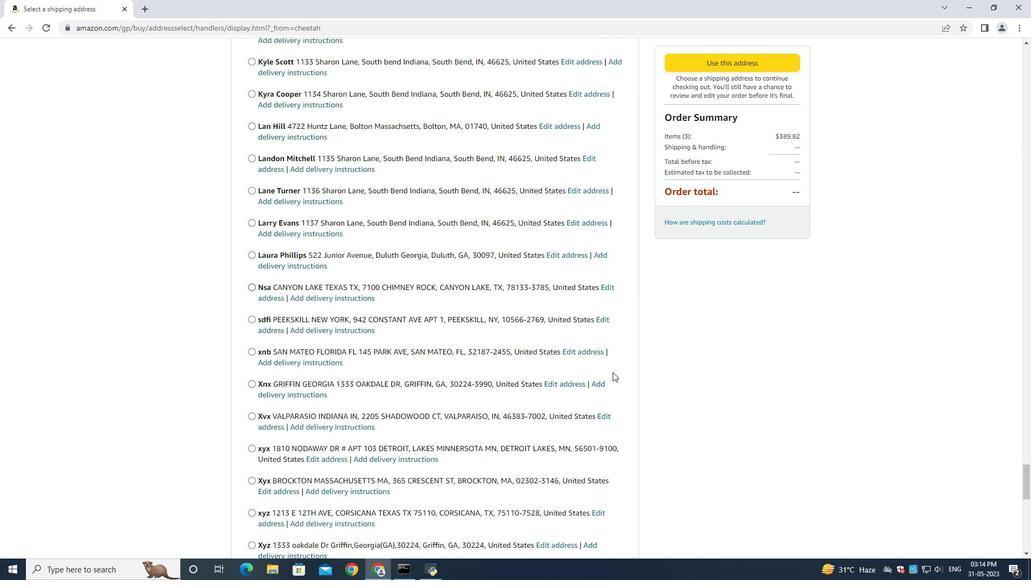 
Action: Mouse moved to (615, 371)
Screenshot: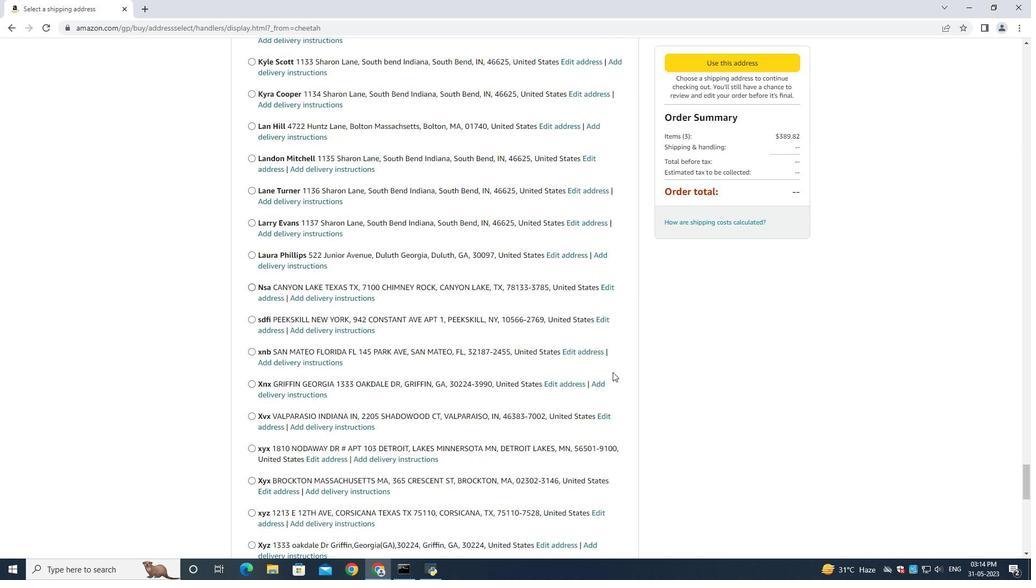 
Action: Mouse scrolled (615, 366) with delta (0, 0)
Screenshot: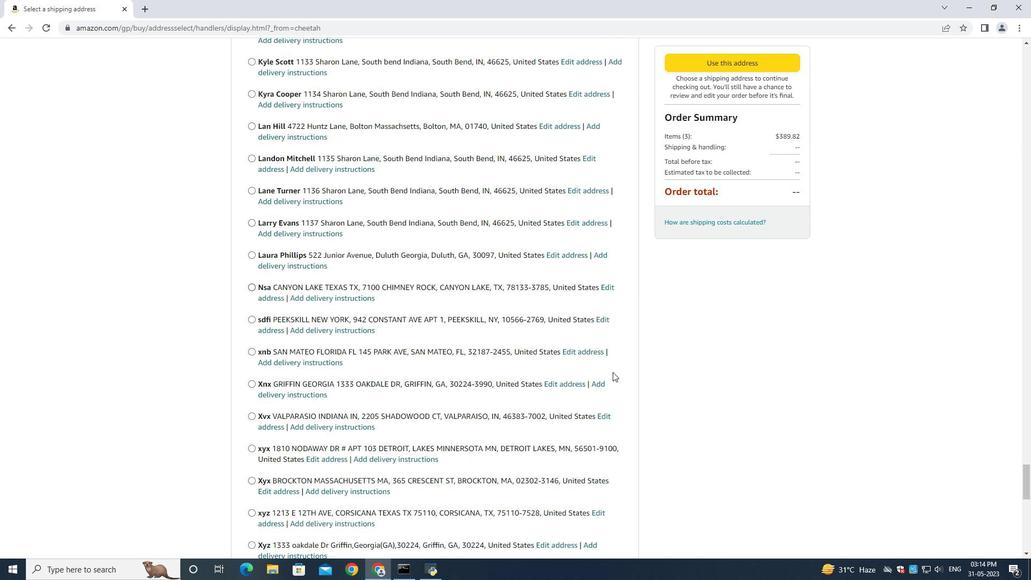 
Action: Mouse moved to (614, 373)
Screenshot: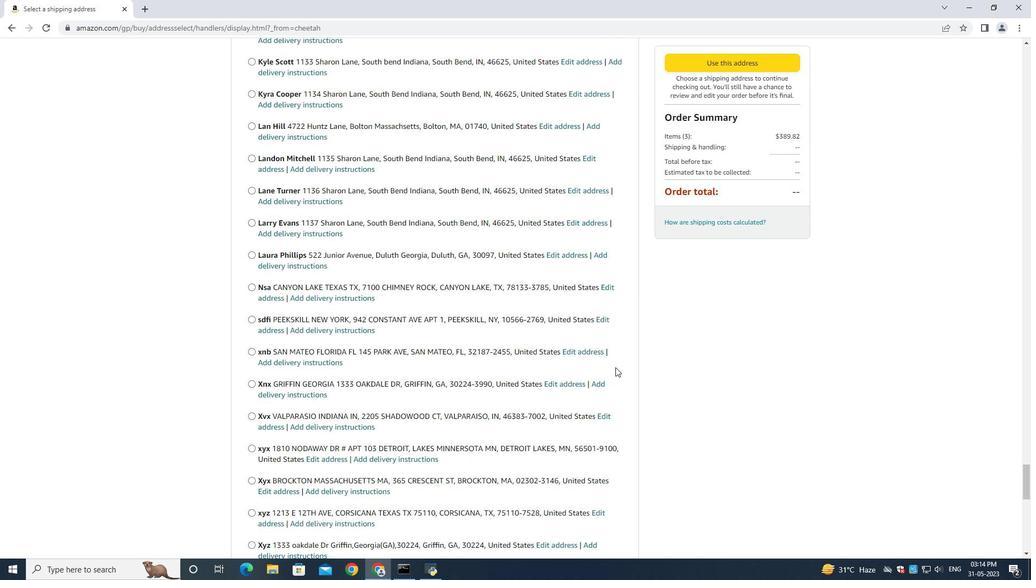 
Action: Mouse scrolled (615, 373) with delta (0, 0)
Screenshot: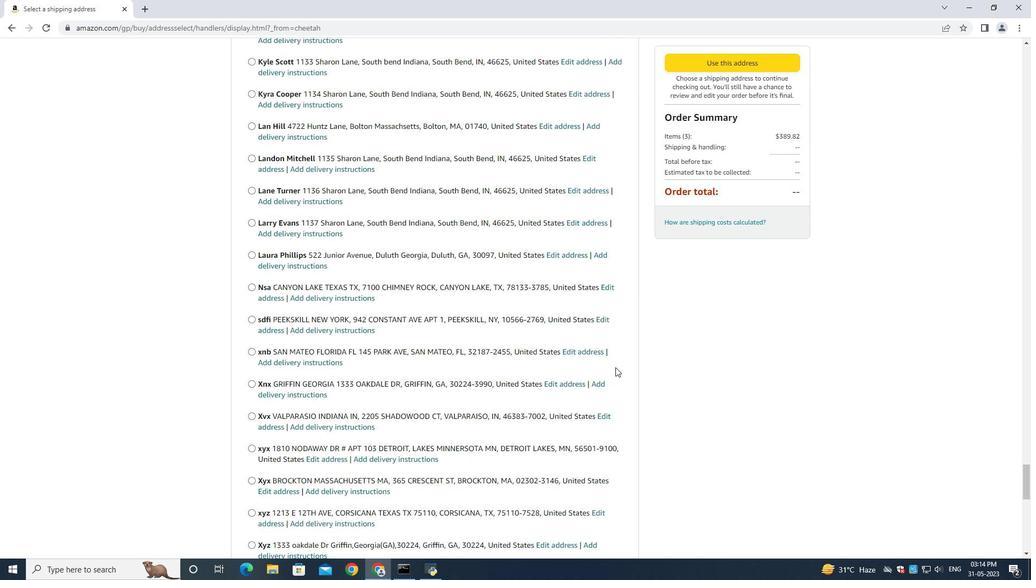 
Action: Mouse scrolled (614, 373) with delta (0, 0)
Screenshot: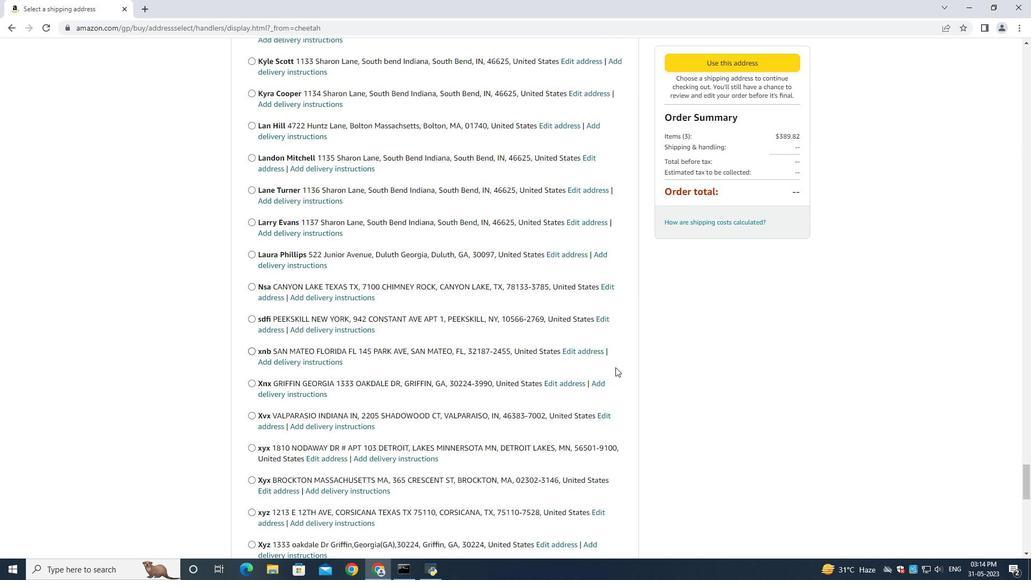 
Action: Mouse scrolled (614, 373) with delta (0, 0)
Screenshot: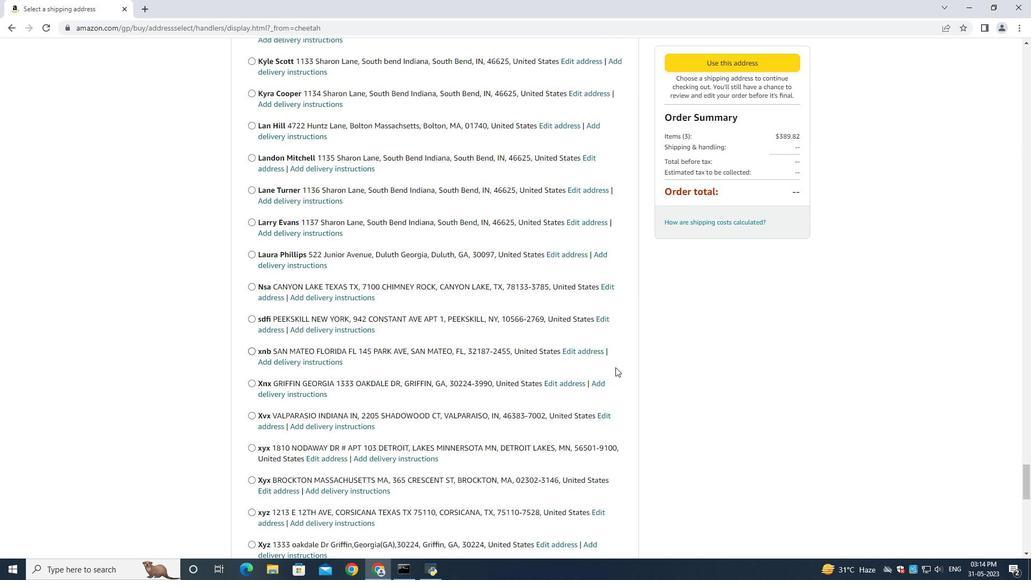 
Action: Mouse scrolled (614, 373) with delta (0, 0)
Screenshot: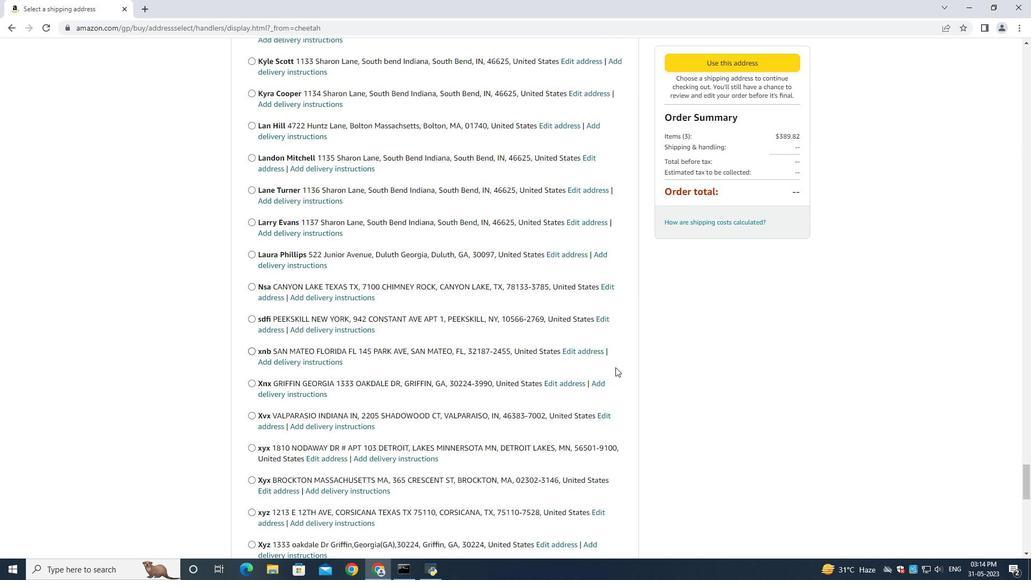 
Action: Mouse scrolled (614, 373) with delta (0, 0)
Screenshot: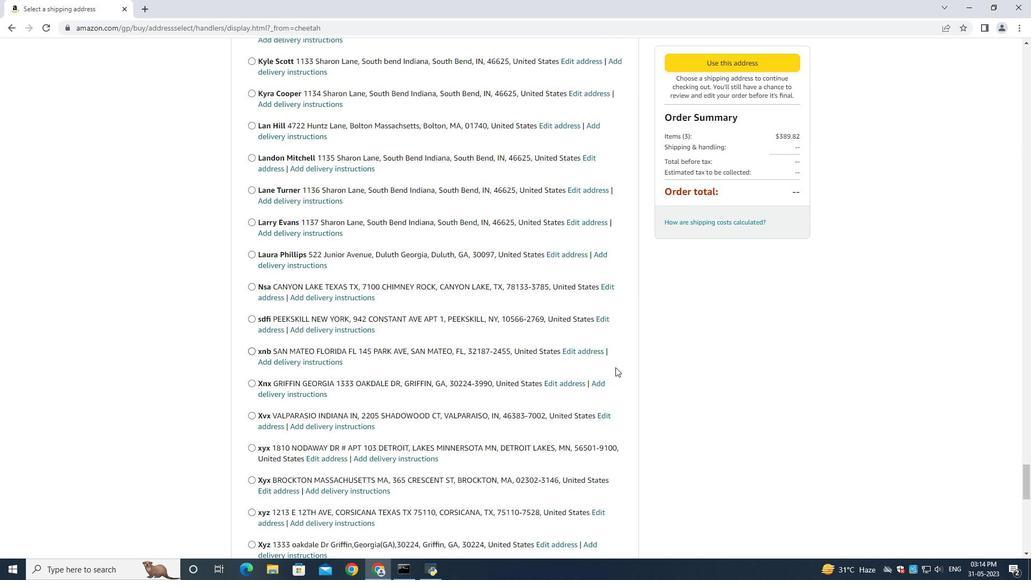 
Action: Mouse scrolled (614, 373) with delta (0, 0)
Screenshot: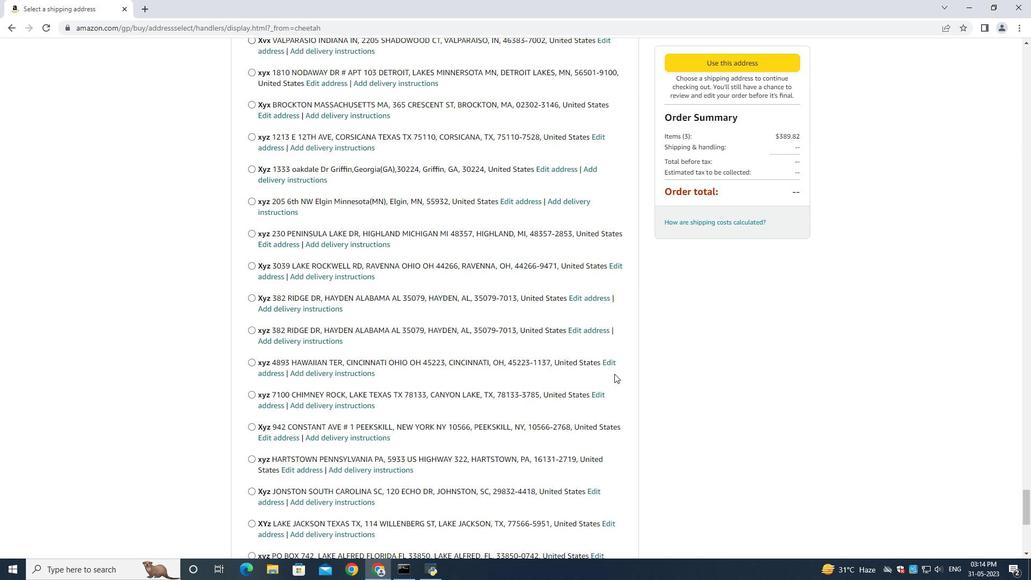 
Action: Mouse scrolled (614, 373) with delta (0, 0)
Screenshot: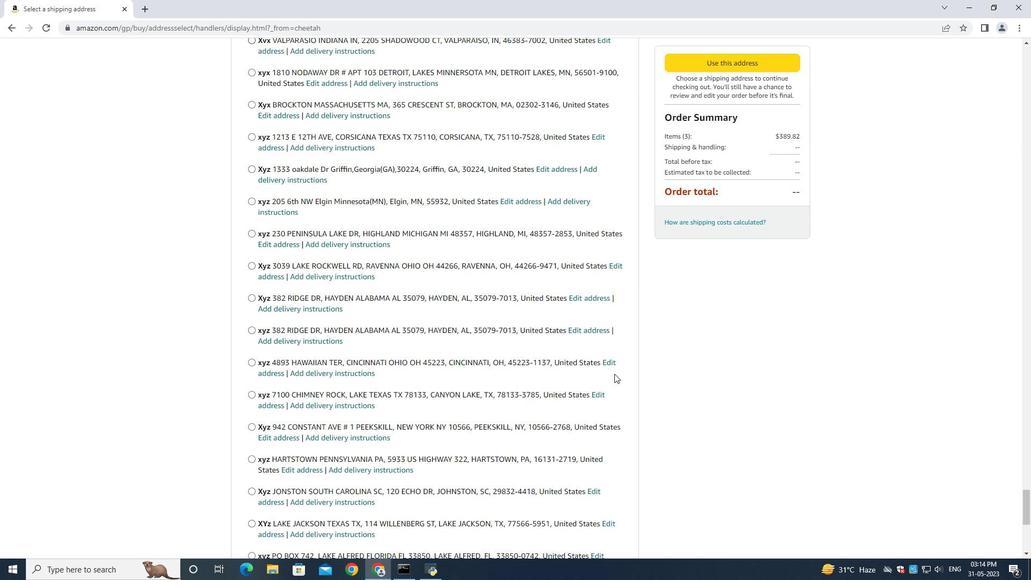 
Action: Mouse scrolled (614, 373) with delta (0, 0)
Screenshot: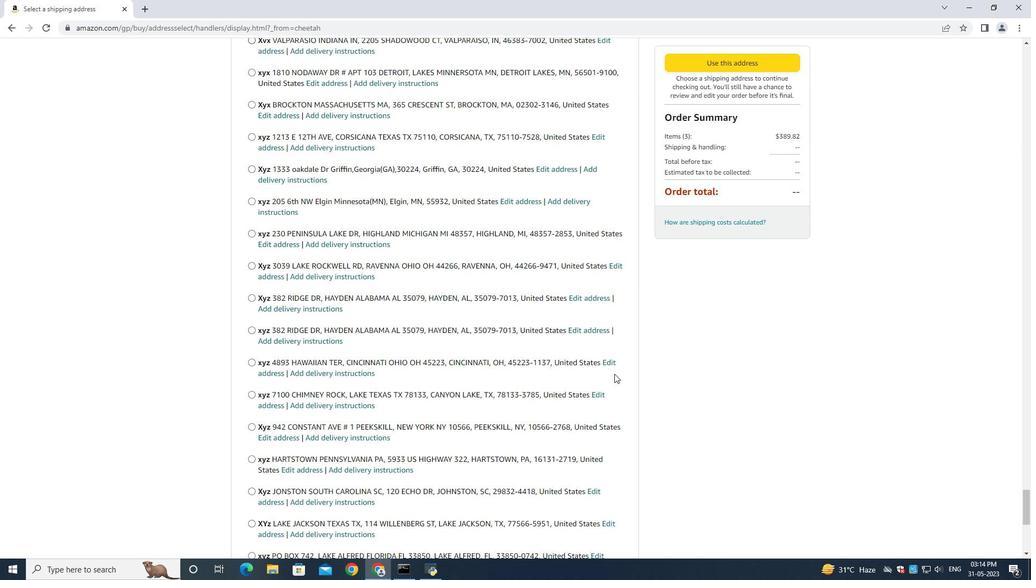 
Action: Mouse scrolled (614, 373) with delta (0, 0)
Screenshot: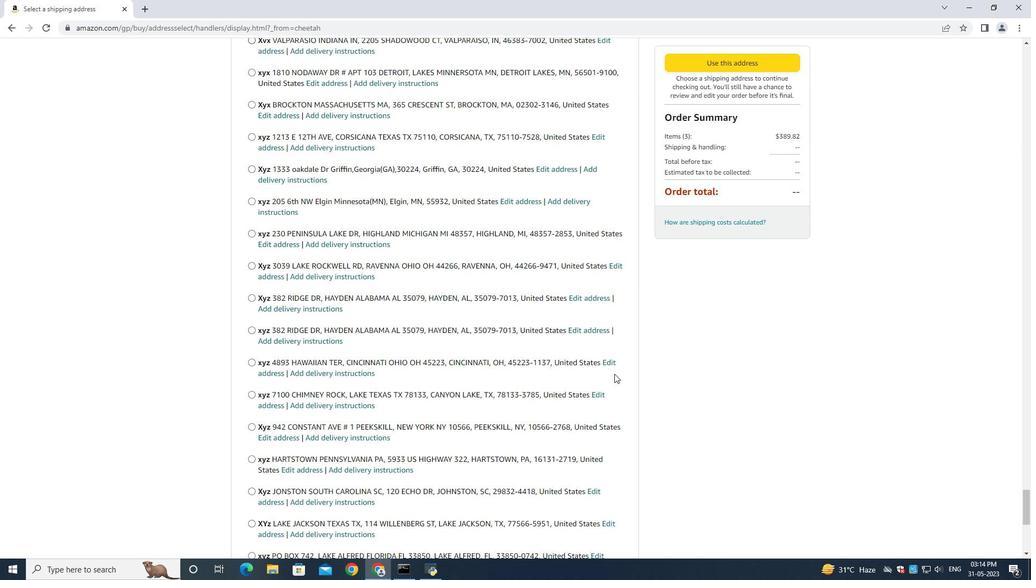 
Action: Mouse moved to (294, 435)
Screenshot: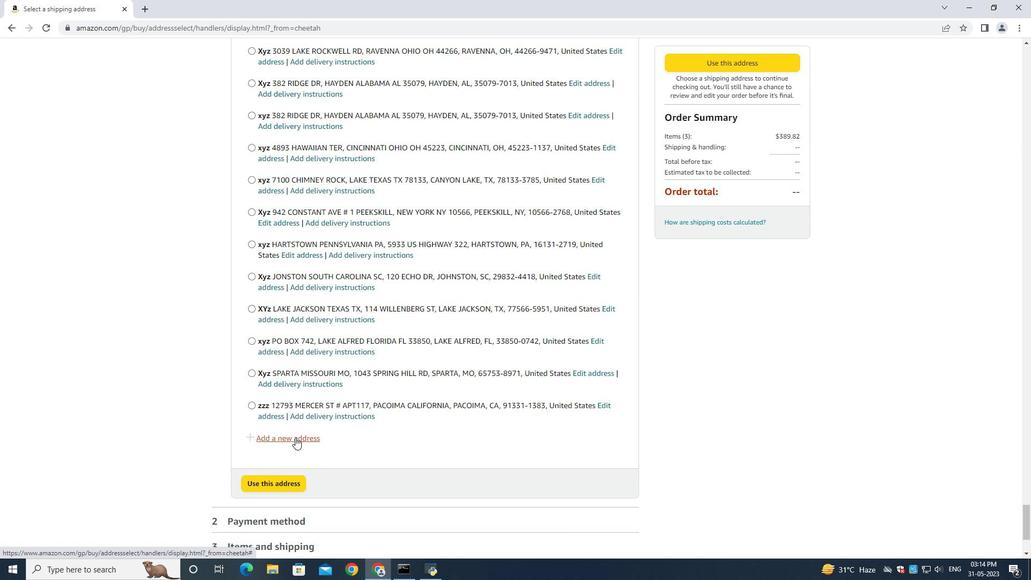 
Action: Mouse pressed left at (294, 435)
Screenshot: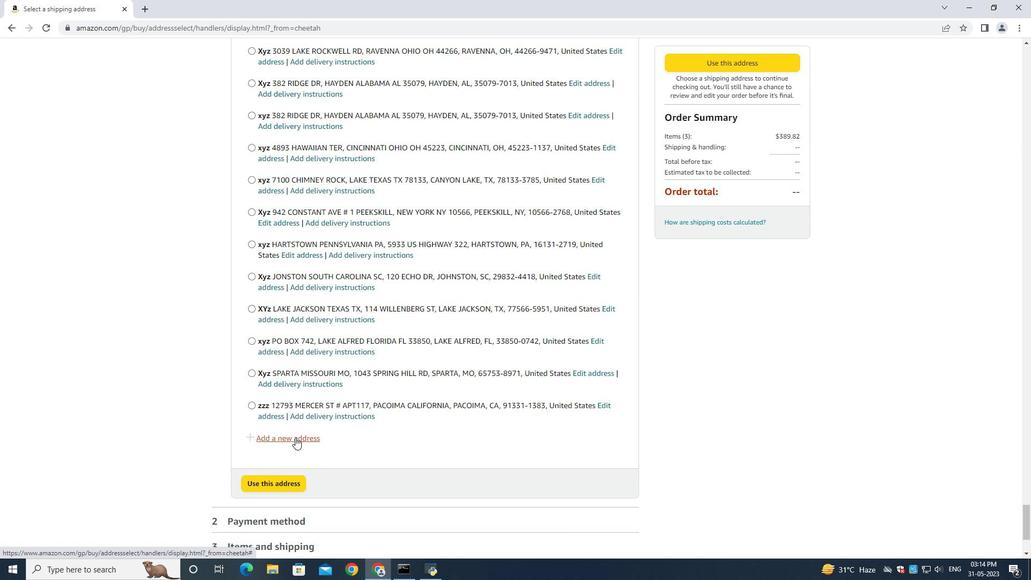 
Action: Mouse moved to (428, 257)
Screenshot: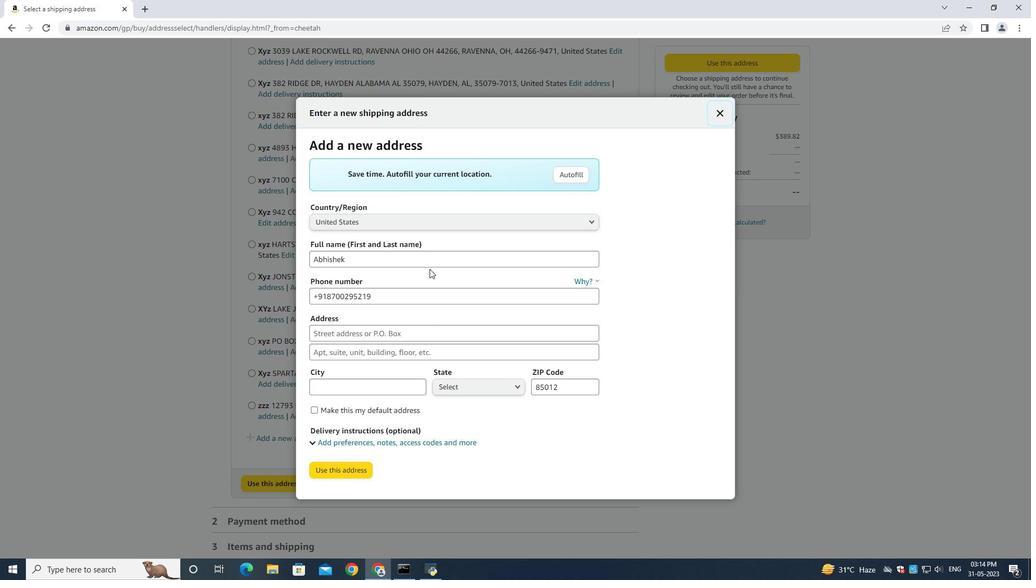 
Action: Mouse pressed left at (428, 257)
Screenshot: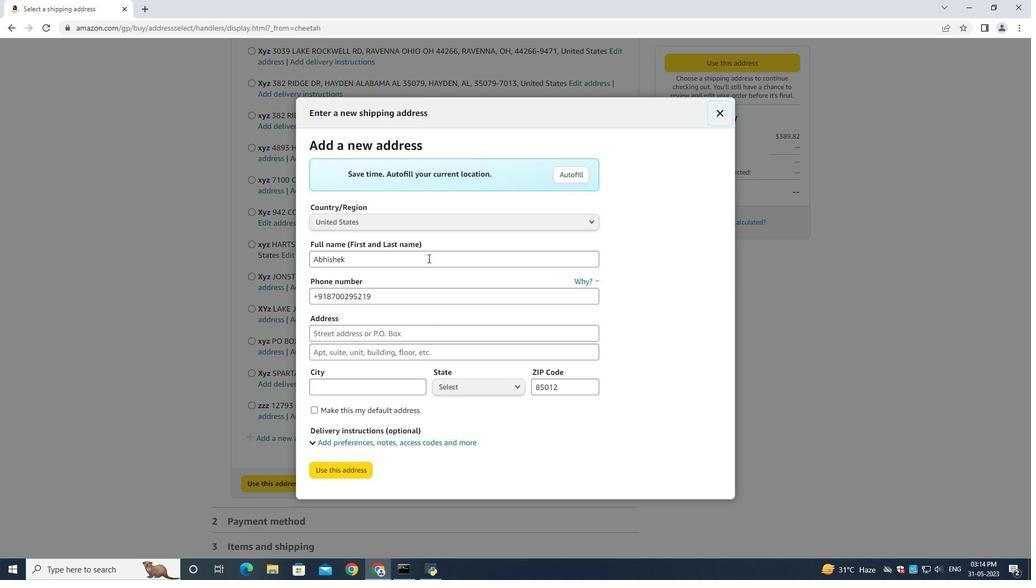 
Action: Mouse moved to (428, 257)
Screenshot: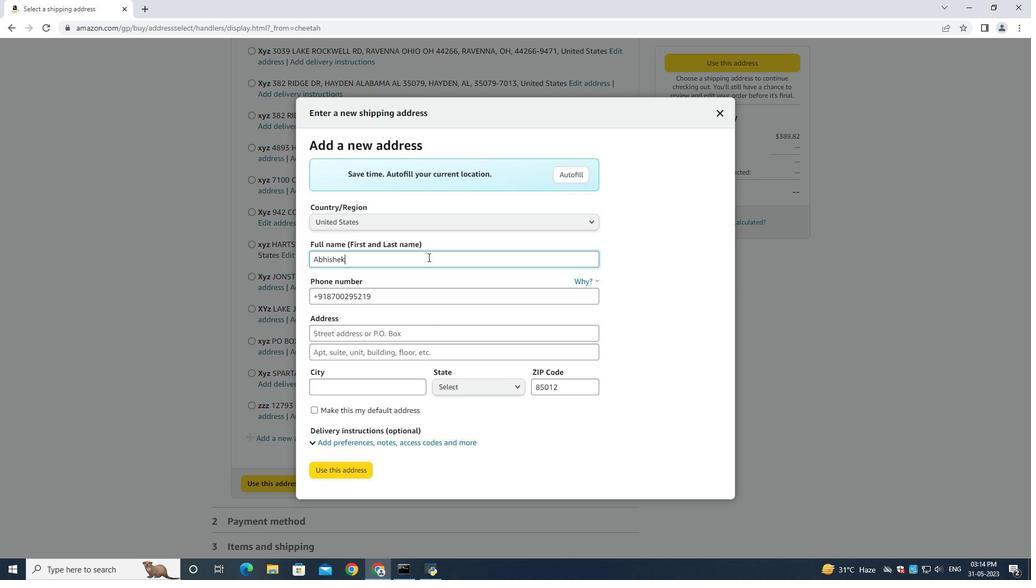 
Action: Key pressed ctrl+A<Key.backspace><Key.shift><Key.shift><Key.shift><Key.shift>Lauren<Key.space><Key.shift>Sanchez<Key.tab><Key.tab><Key.backspace>4046170247<Key.tab>523<Key.space><Key.shift>Junior<Key.space><Key.shift><Key.shift><Key.shift><Key.shift><Key.shift><Key.shift><Key.shift><Key.shift><Key.shift><Key.shift><Key.shift><Key.shift><Key.shift><Key.shift><Key.shift><Key.shift>Avenue<Key.space><Key.shift><Key.shift><Key.shift><Key.shift><Key.shift><Key.shift><Key.shift><Key.shift><Key.shift><Key.shift><Key.shift><Key.shift><Key.shift><Key.shift><Key.shift><Key.shift><Key.shift><Key.shift><Key.shift><Key.shift><Key.shift><Key.shift><Key.shift><Key.shift>Duluth<Key.space><Key.shift><Key.shift><Key.shift><Key.shift><Key.shift><Key.shift><Key.shift><Key.shift><Key.shift><Key.shift><Key.shift><Key.shift><Key.shift><Key.shift><Key.shift><Key.shift><Key.shift><Key.shift><Key.shift><Key.shift><Key.shift><Key.shift><Key.shift><Key.backspace><Key.backspace><Key.backspace><Key.backspace><Key.backspace><Key.backspace><Key.backspace><Key.tab><Key.shift><Key.shift><Key.shift><Key.shift><Key.shift>Duluth<Key.space><Key.shift><Key.shift><Key.shift><Key.shift><Key.shift><Key.shift><Key.shift><Key.shift><Key.shift><Key.shift><Key.shift><Key.shift><Key.shift><Key.shift><Key.shift><Key.shift><Key.shift>Georgia<Key.space><Key.tab><Key.shift><Key.shift><Key.shift><Key.shift><Key.shift><Key.shift><Key.shift><Key.shift><Key.shift><Key.shift><Key.shift><Key.shift><Key.shift><Key.shift><Key.shift><Key.shift><Key.shift><Key.shift><Key.shift><Key.shift><Key.shift><Key.shift><Key.shift><Key.shift><Key.shift><Key.shift><Key.shift><Key.shift><Key.shift>Duluth<Key.space><Key.tab><Key.shift><Key.shift><Key.shift><Key.shift><Key.shift><Key.shift><Key.shift><Key.shift><Key.shift><Key.shift><Key.shift><Key.shift><Key.shift><Key.shift><Key.shift><Key.shift><Key.shift><Key.shift><Key.shift><Key.shift><Key.shift><Key.shift>Geo<Key.tab><Key.backspace>30097
Screenshot: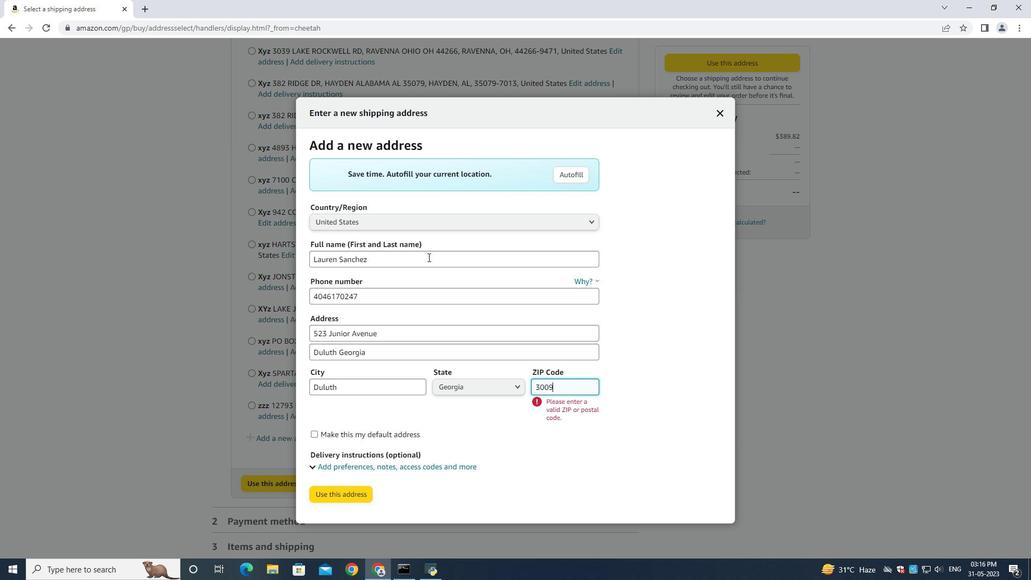 
Action: Mouse moved to (335, 471)
Screenshot: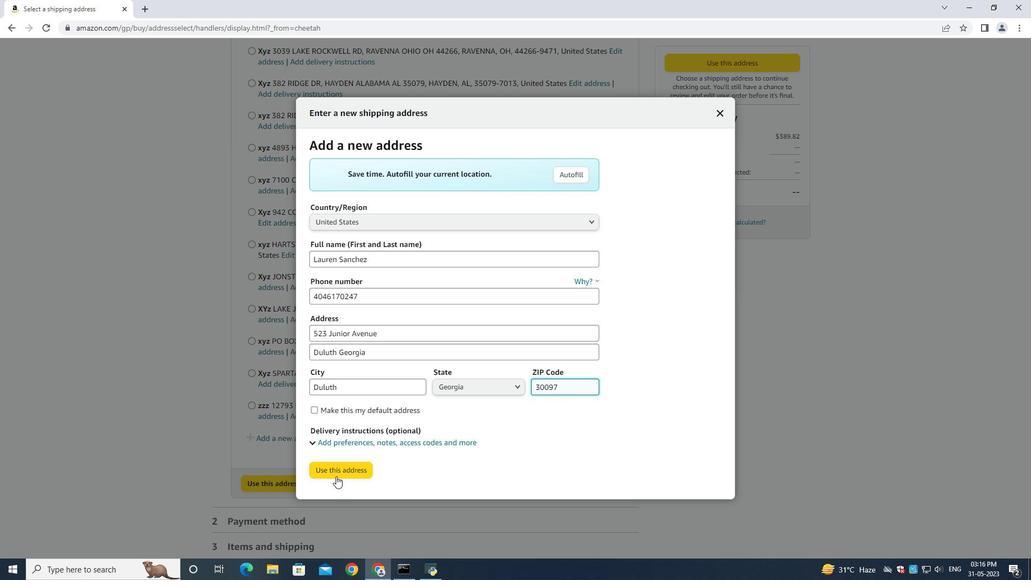 
Action: Mouse pressed left at (335, 471)
Screenshot: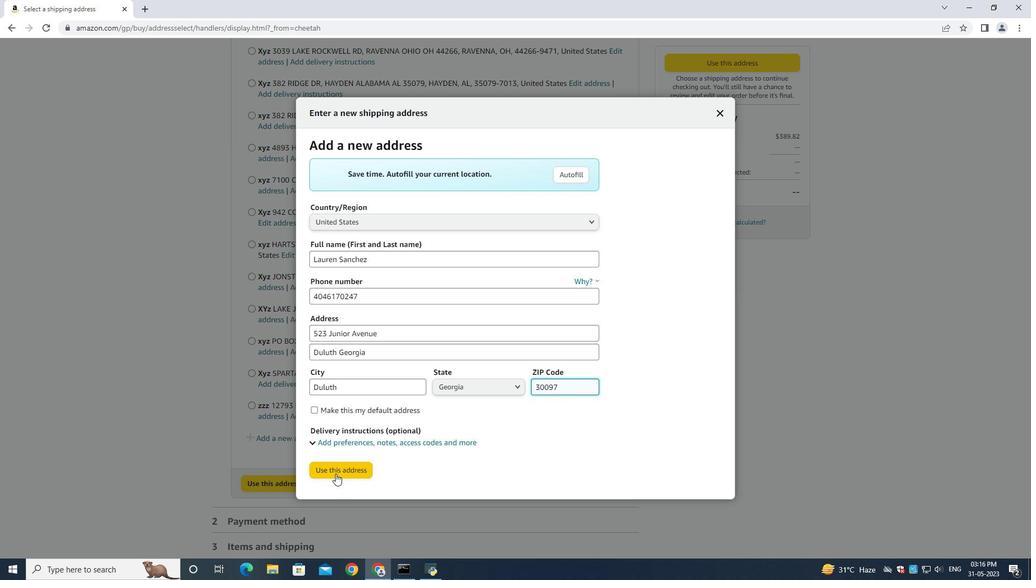 
Action: Mouse moved to (330, 550)
Screenshot: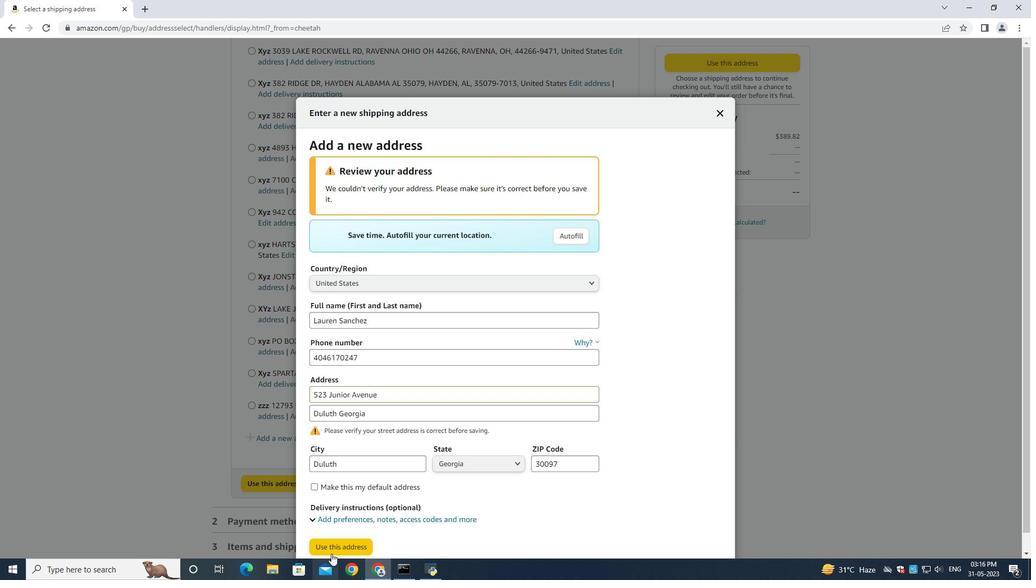 
Action: Mouse pressed left at (330, 550)
Screenshot: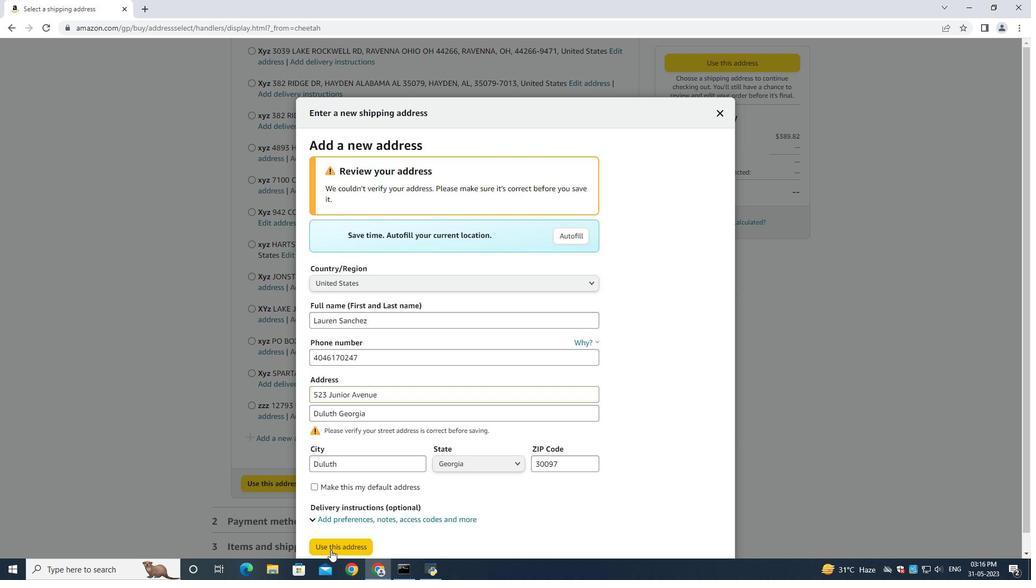 
Action: Mouse moved to (460, 375)
Screenshot: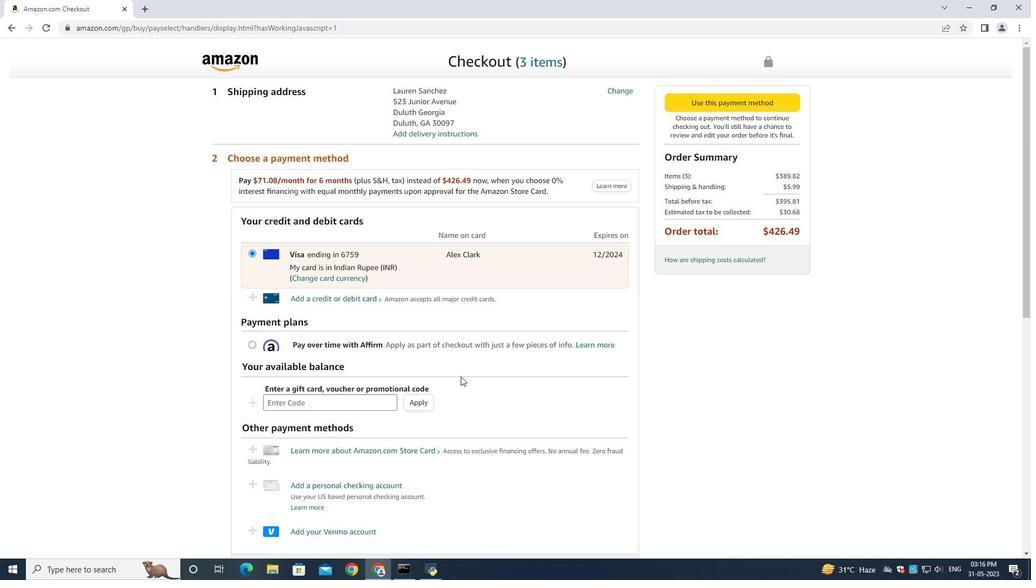 
